 Task: Add an event  with title  Monthly Sales Review, date '2024/05/27' to 2024/05/29 & Select Event type as  Group. Add location for the event as  123 Alhambra, Granada, Spain and add a description: The Lunch Break Mindfulness Session will begin with a brief introduction to mindfulness and its benefits. Participants will learn about the practice of being fully present in the moment, cultivating awareness, and reducing stress. The facilitator will create a safe and supportive environment, ensuring that participants feel comfortable throughout the session.Create an event link  http-monthlysalesreviewcom & Select the event color as  Orange. , logged in from the account softage.1@softage.netand send the event invitation to softage.2@softage.net and softage.3@softage.net
Action: Mouse moved to (668, 96)
Screenshot: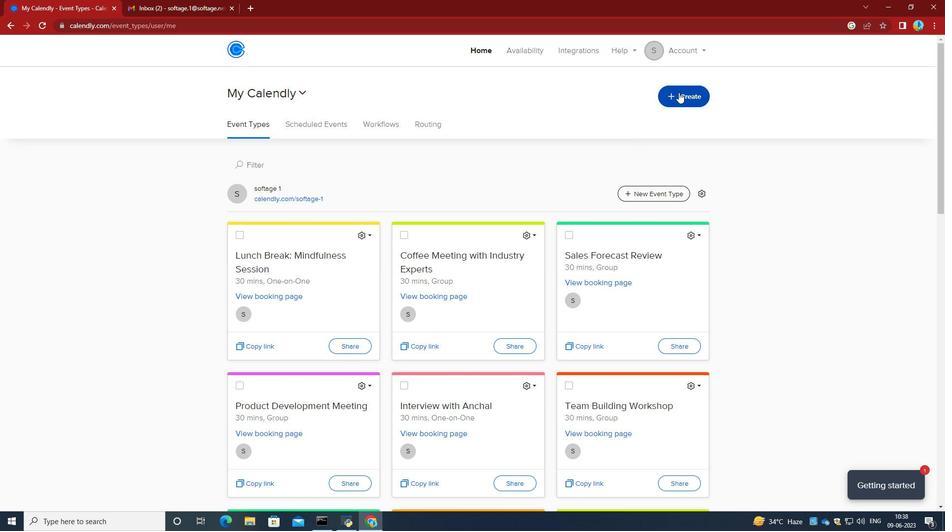 
Action: Mouse pressed left at (668, 96)
Screenshot: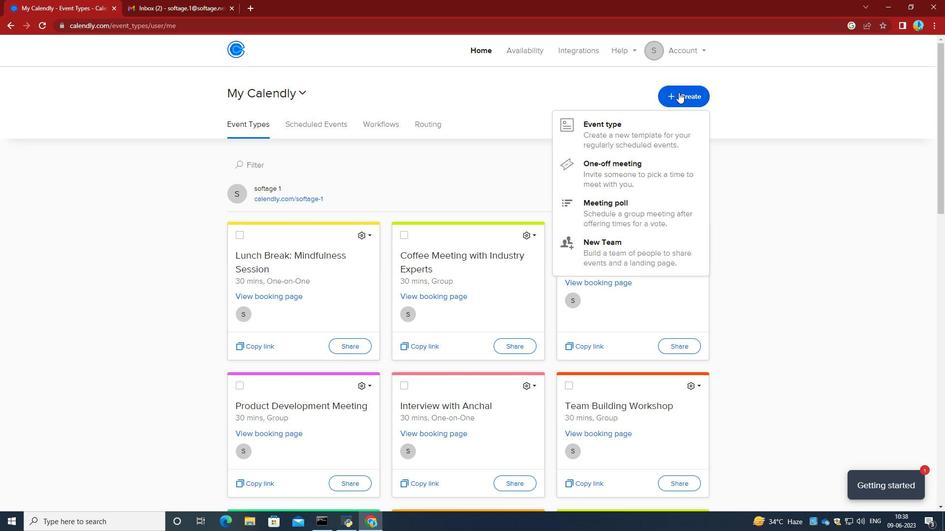 
Action: Mouse moved to (628, 141)
Screenshot: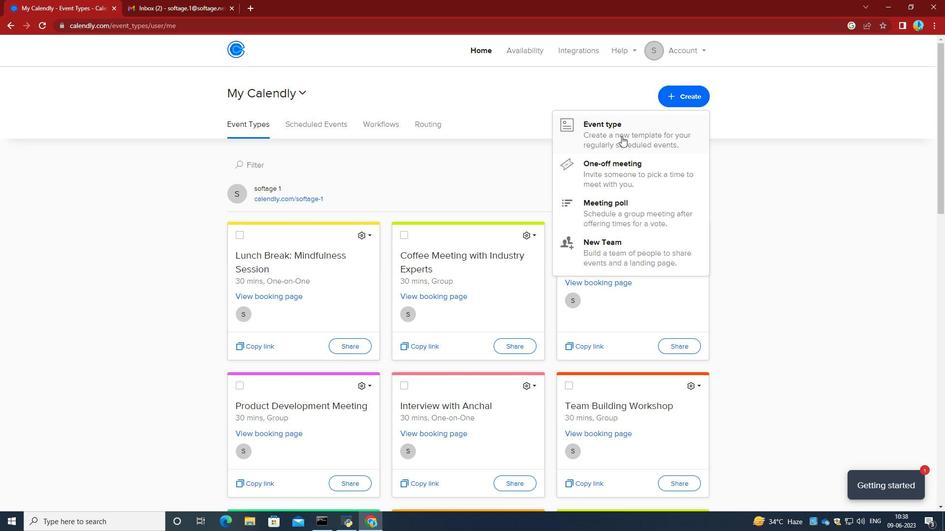 
Action: Mouse pressed left at (628, 141)
Screenshot: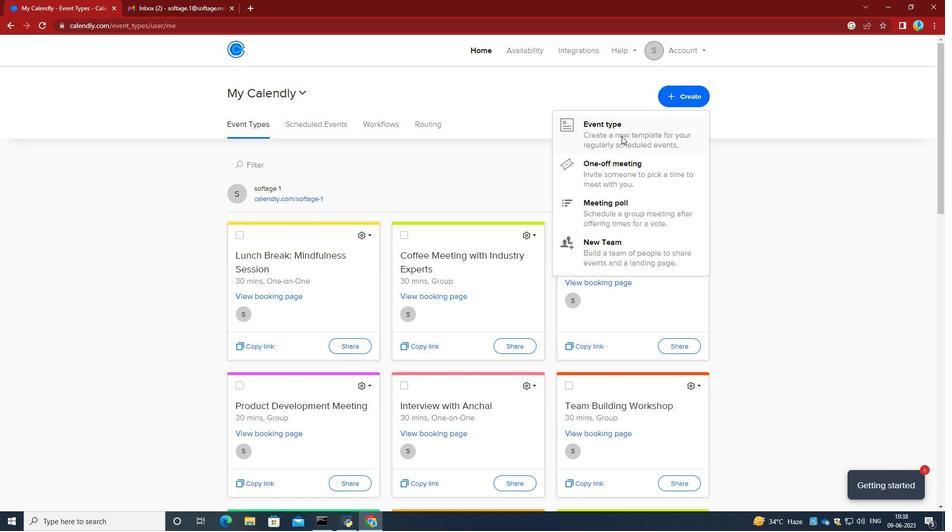 
Action: Mouse moved to (477, 235)
Screenshot: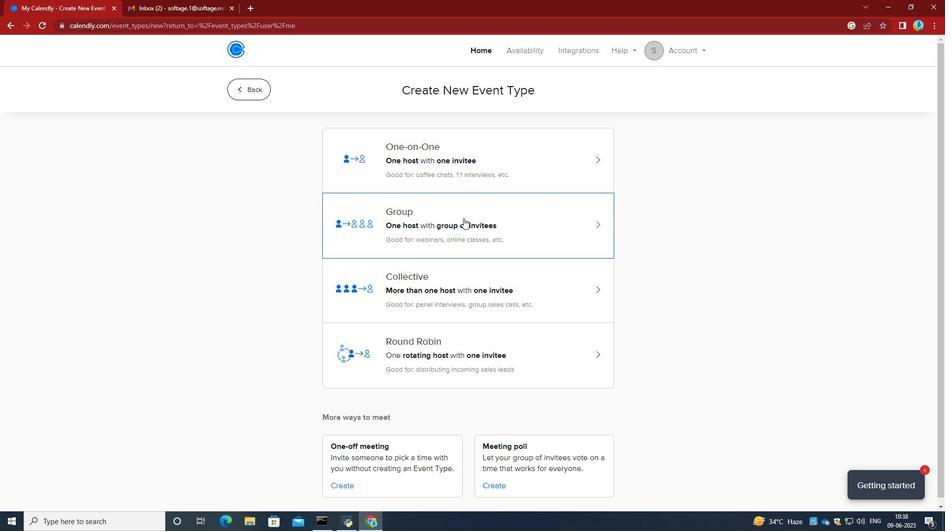 
Action: Mouse pressed left at (477, 235)
Screenshot: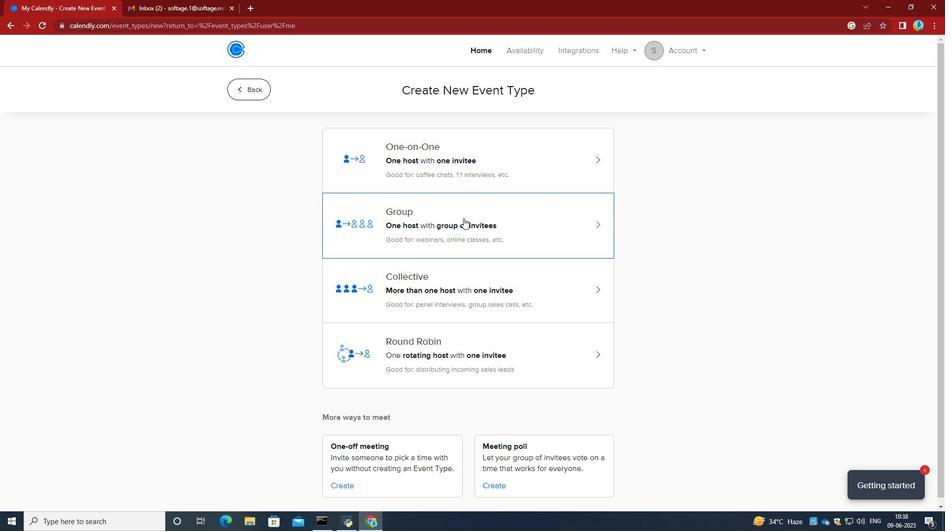 
Action: Mouse moved to (365, 233)
Screenshot: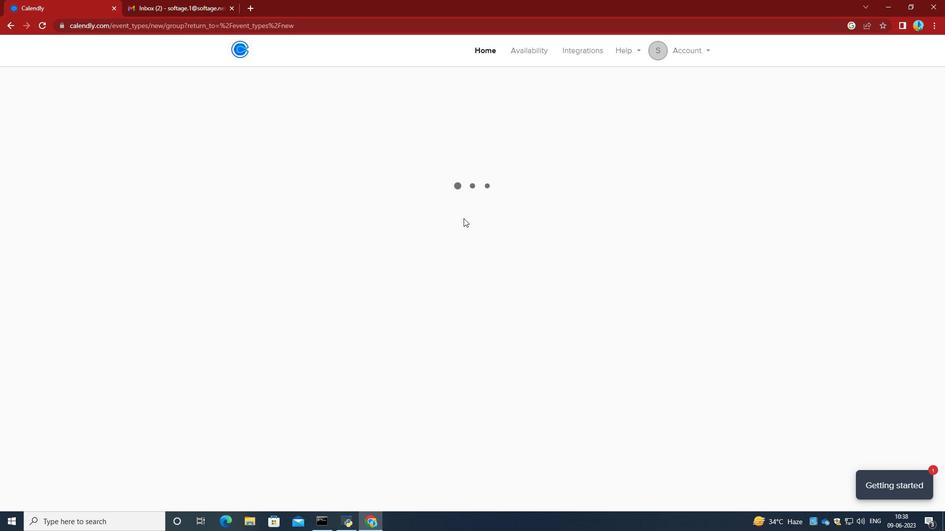 
Action: Mouse pressed left at (365, 233)
Screenshot: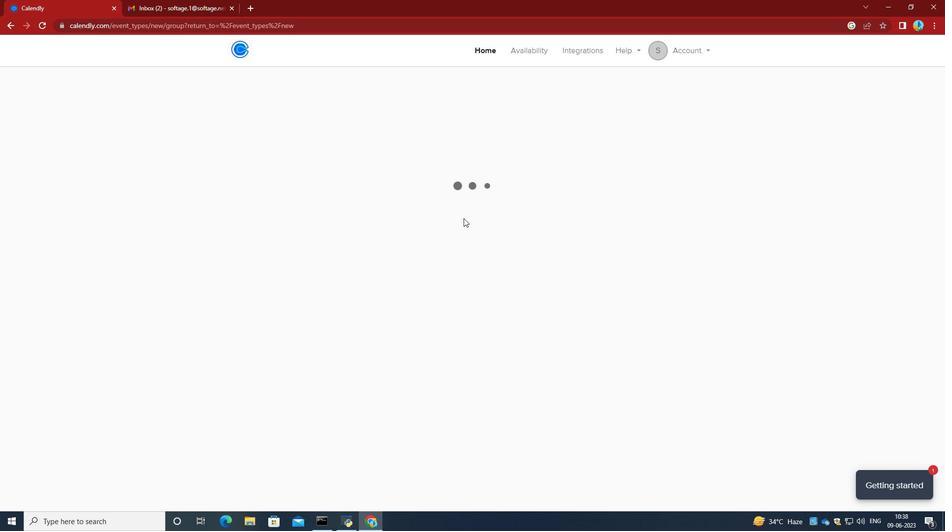 
Action: Key pressed <Key.caps_lock>M<Key.caps_lock>ontly<Key.space><Key.backspace><Key.backspace><Key.backspace>hly<Key.space><Key.caps_lock>S<Key.caps_lock>ales<Key.space><Key.caps_lock>R<Key.caps_lock>eview<Key.space>
Screenshot: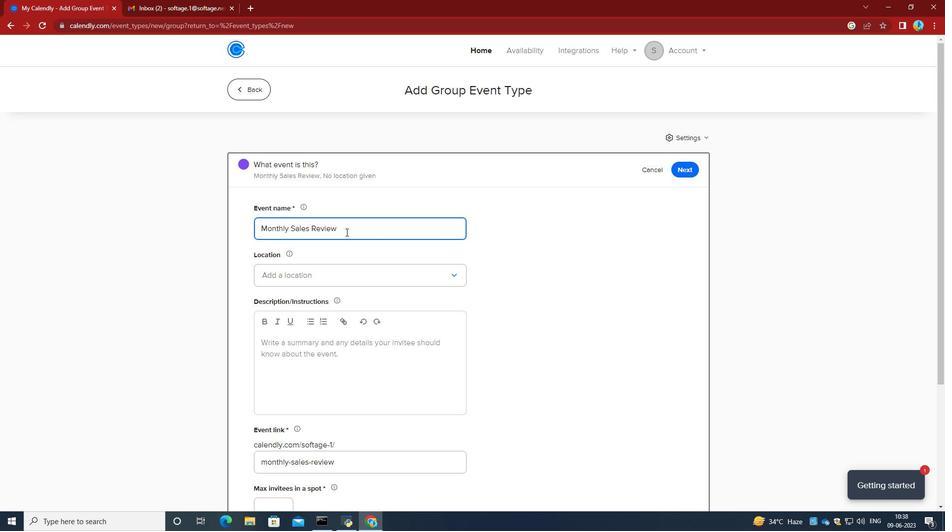 
Action: Mouse moved to (678, 92)
Screenshot: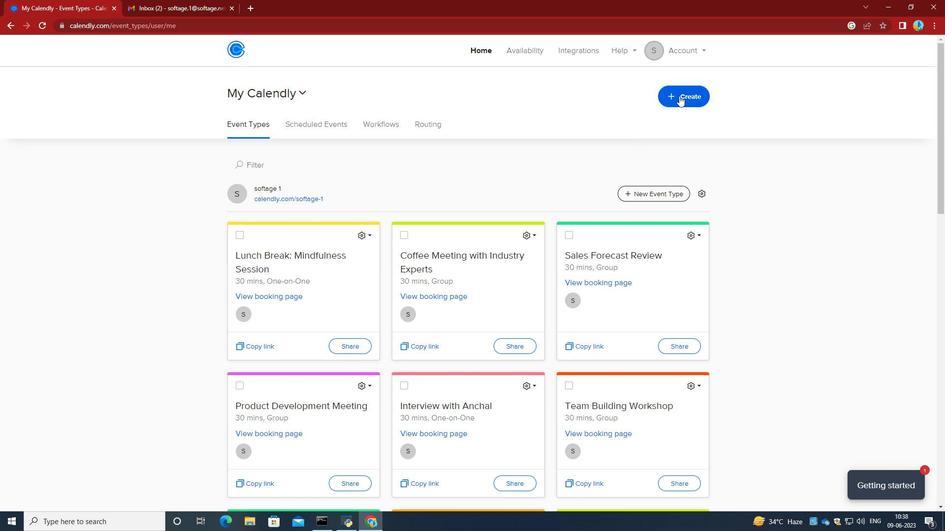 
Action: Mouse pressed left at (678, 92)
Screenshot: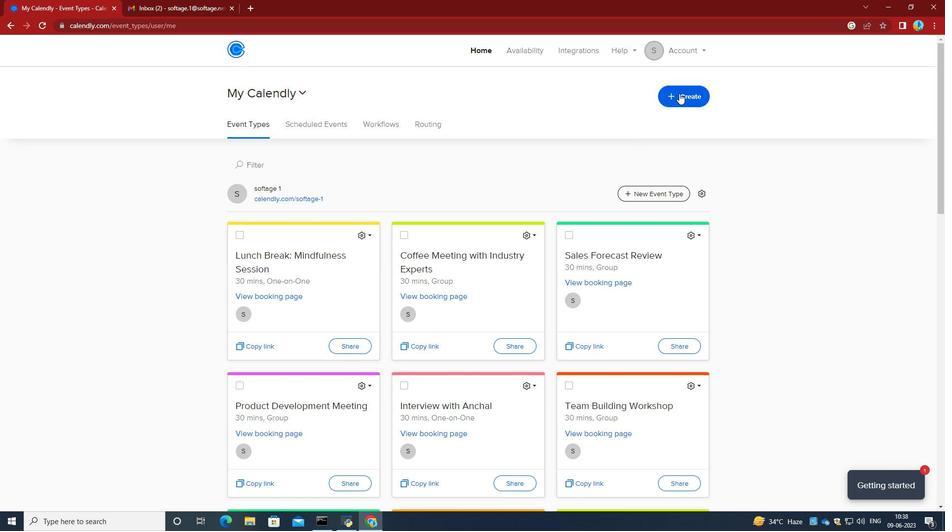 
Action: Mouse moved to (621, 136)
Screenshot: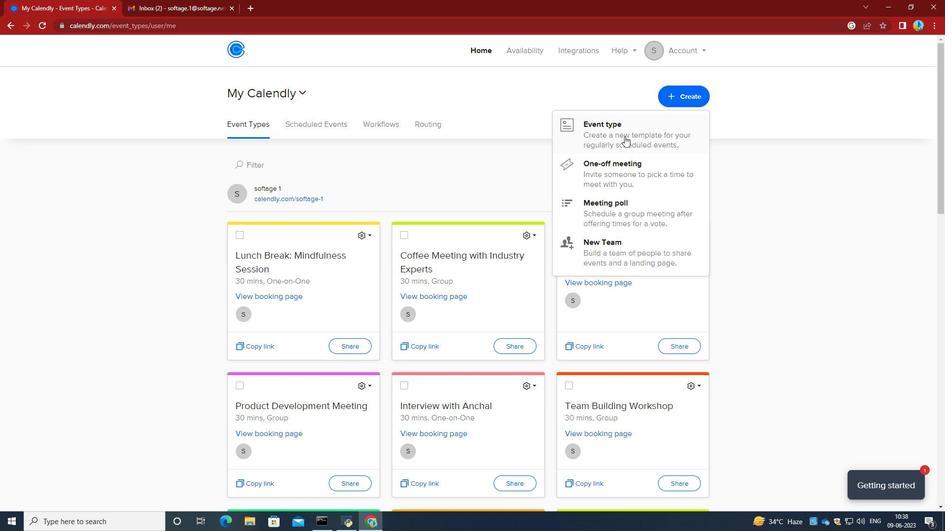 
Action: Mouse pressed left at (621, 136)
Screenshot: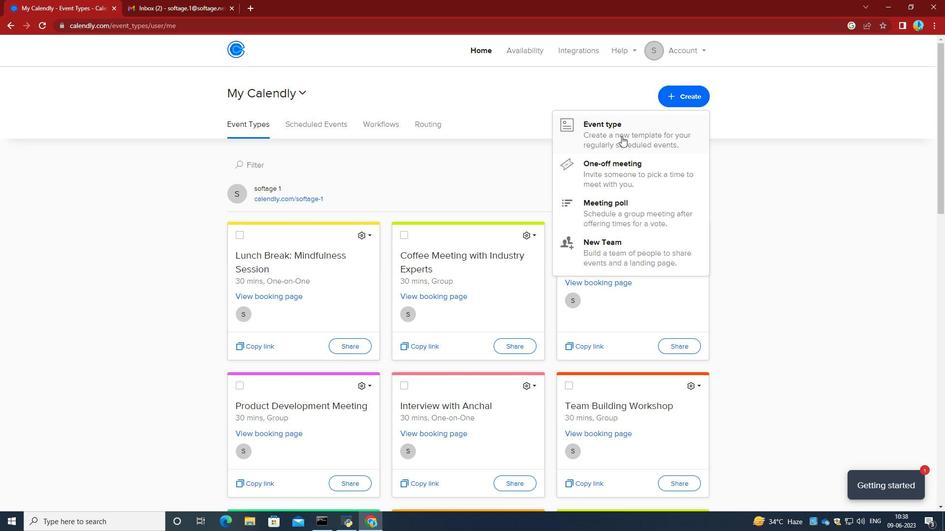 
Action: Mouse moved to (463, 218)
Screenshot: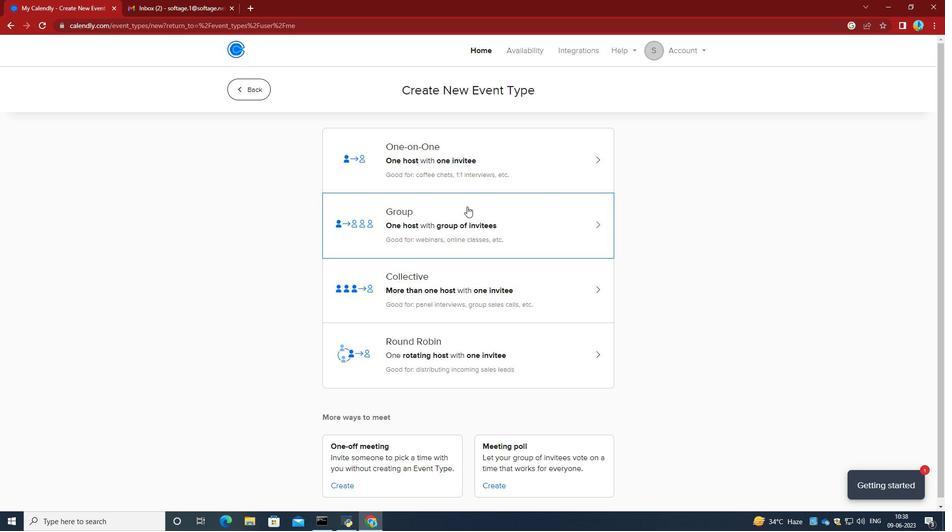 
Action: Mouse pressed left at (463, 218)
Screenshot: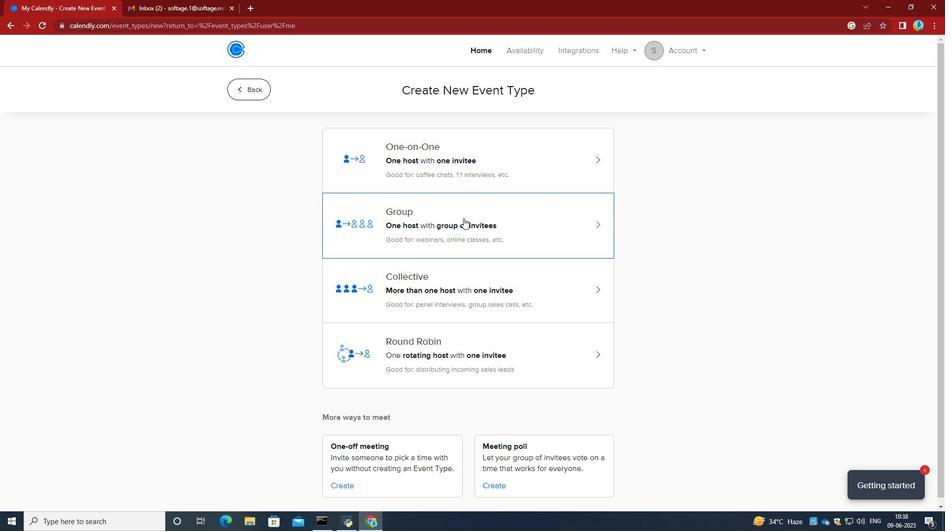 
Action: Mouse moved to (346, 232)
Screenshot: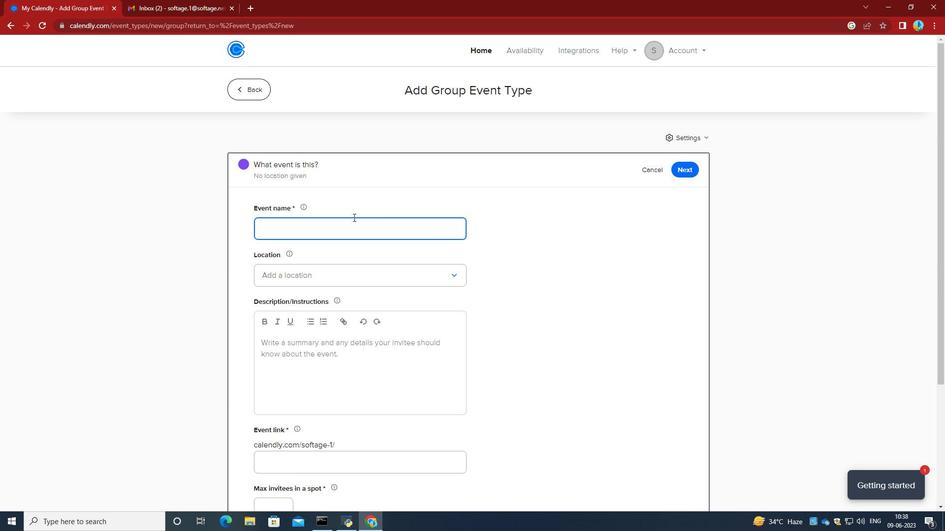 
Action: Mouse pressed left at (346, 232)
Screenshot: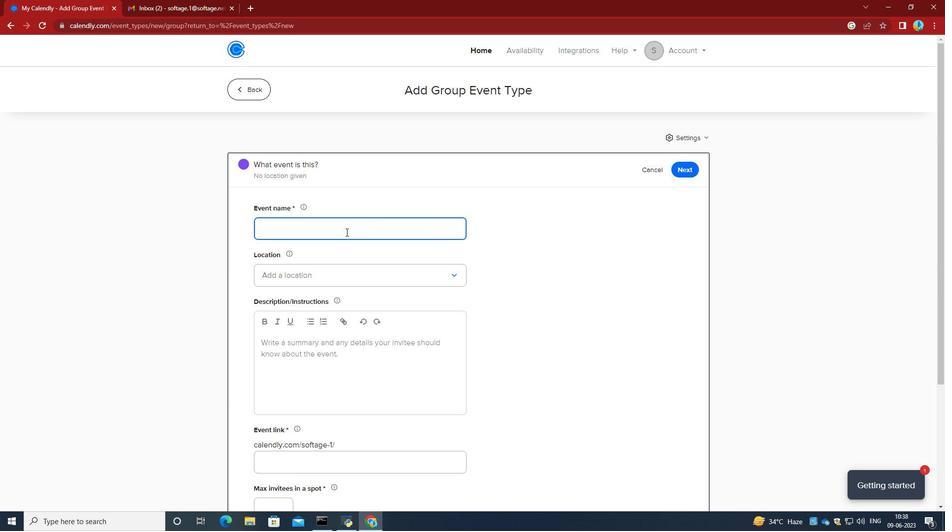 
Action: Key pressed <Key.caps_lock>M<Key.caps_lock>ontly<Key.backspace><Key.backspace>t<Key.backspace>hly<Key.space><Key.caps_lock>S<Key.caps_lock>ales<Key.space><Key.caps_lock>R<Key.caps_lock>eview<Key.space>
Screenshot: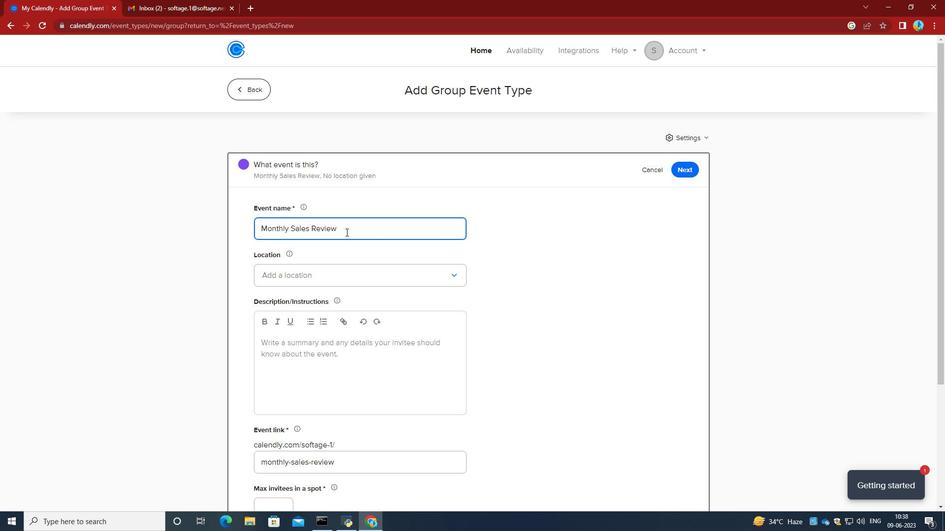 
Action: Mouse moved to (313, 277)
Screenshot: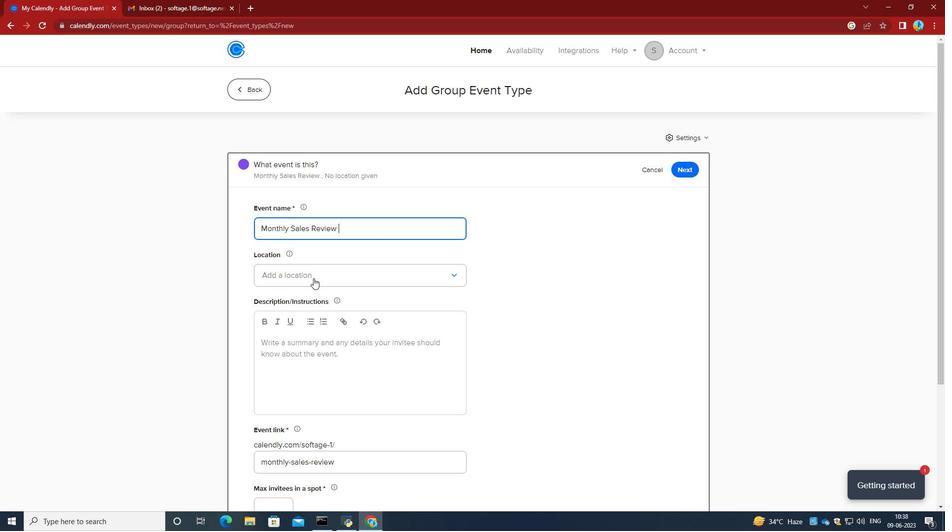 
Action: Mouse pressed left at (313, 277)
Screenshot: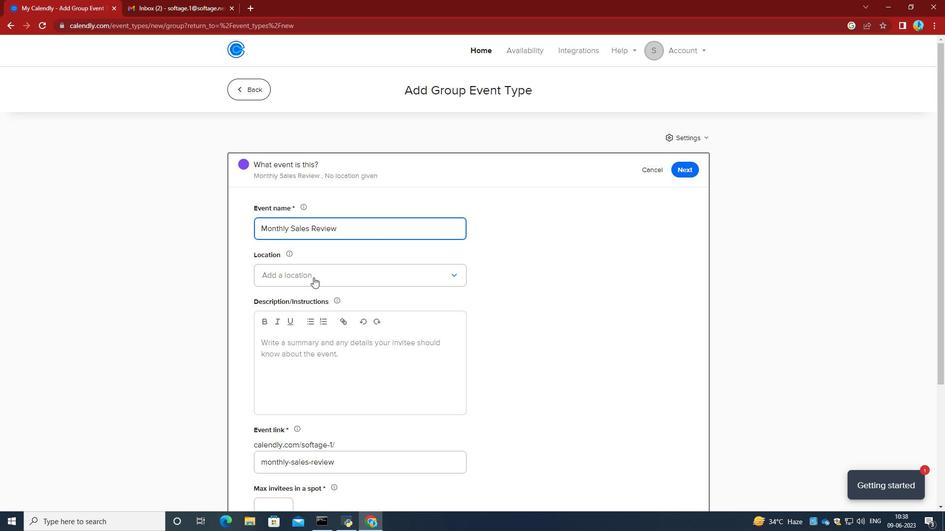 
Action: Mouse moved to (304, 306)
Screenshot: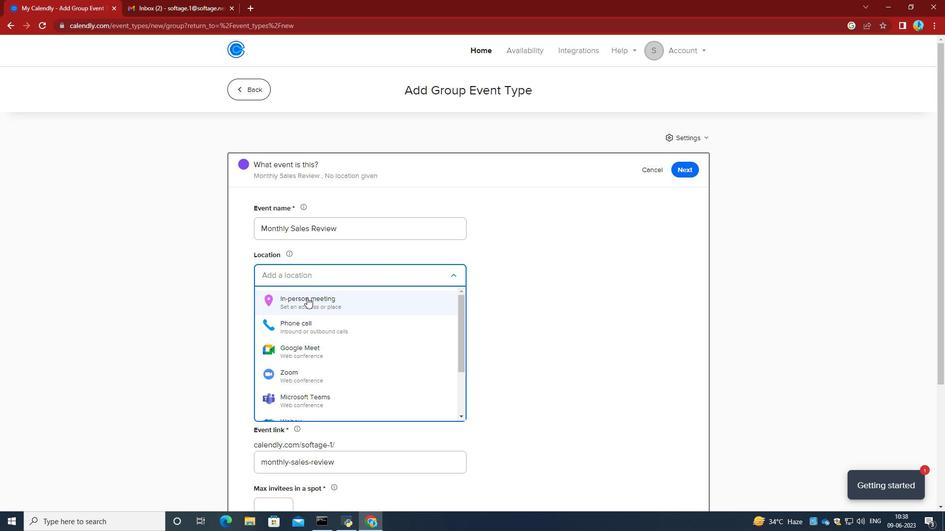 
Action: Mouse pressed left at (304, 306)
Screenshot: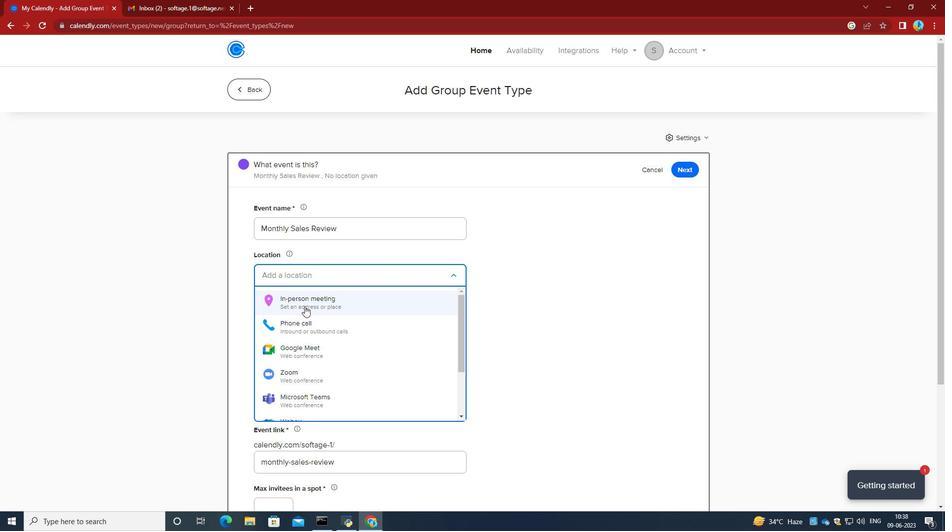 
Action: Mouse moved to (427, 161)
Screenshot: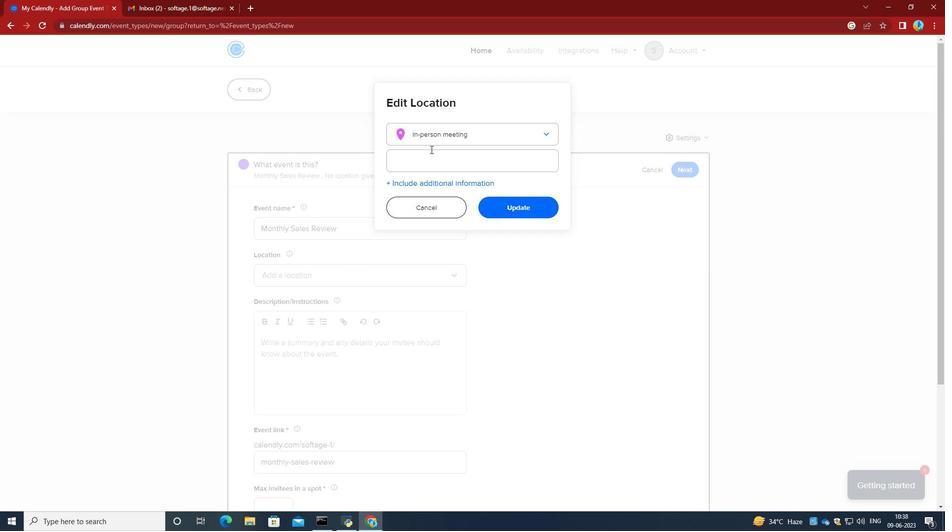 
Action: Mouse pressed left at (427, 161)
Screenshot: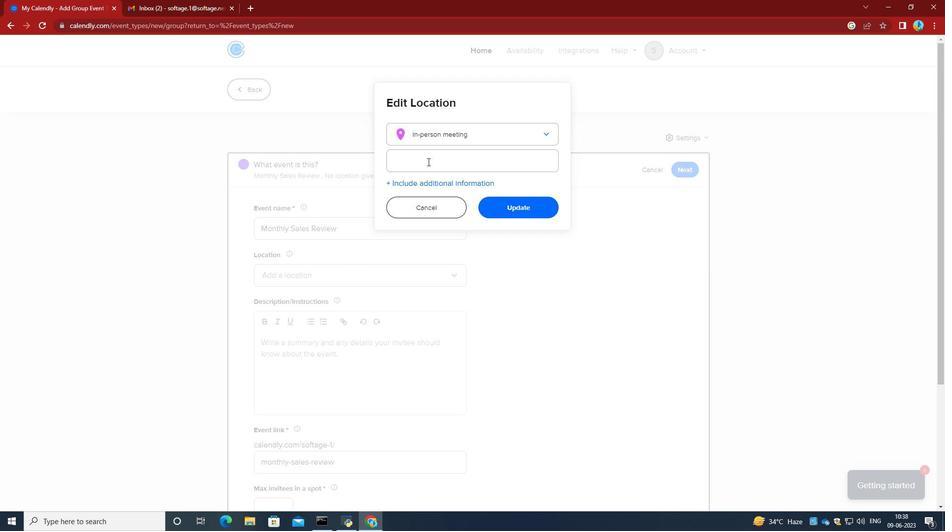 
Action: Key pressed 123<Key.space><Key.caps_lock>A<Key.caps_lock>lhambra,<Key.space><Key.caps_lock>G<Key.caps_lock>randa<Key.backspace><Key.backspace><Key.backspace>nada,<Key.space><Key.caps_lock>S<Key.caps_lock>pain<Key.space>
Screenshot: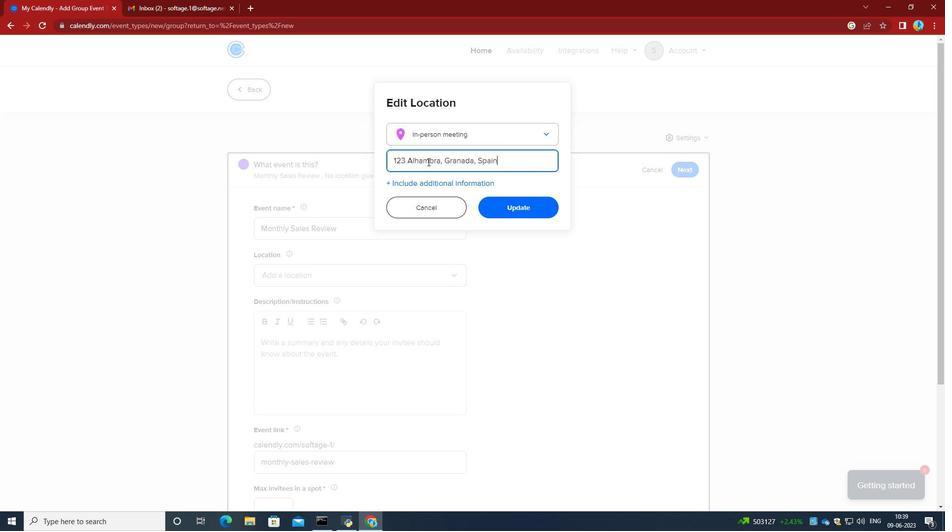 
Action: Mouse moved to (513, 204)
Screenshot: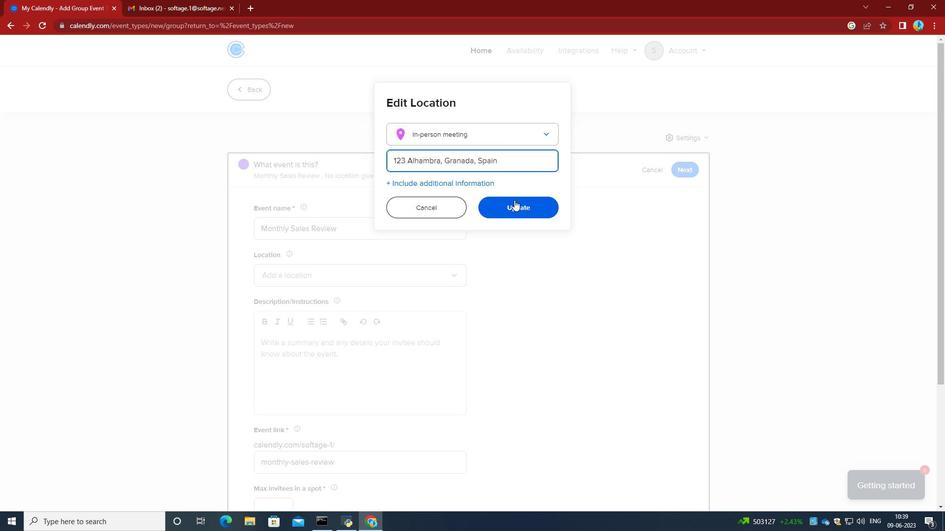 
Action: Mouse pressed left at (513, 204)
Screenshot: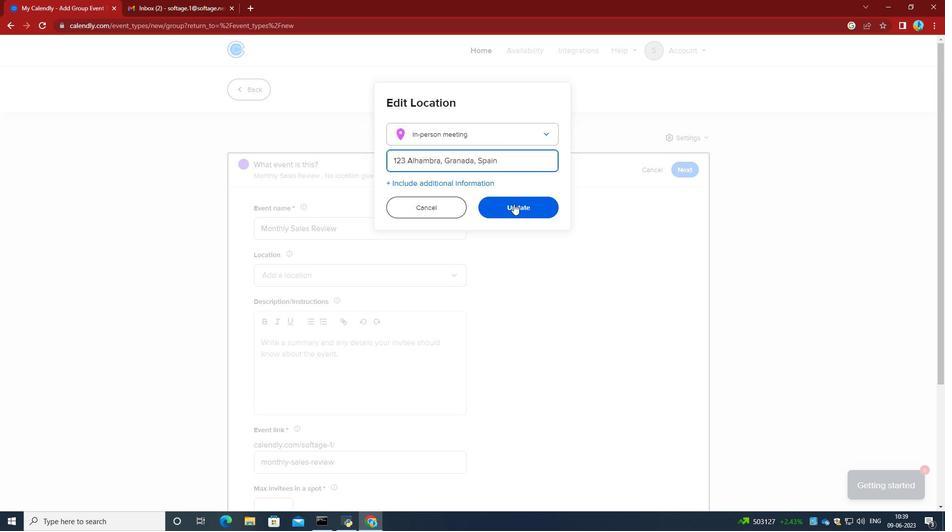 
Action: Mouse moved to (290, 366)
Screenshot: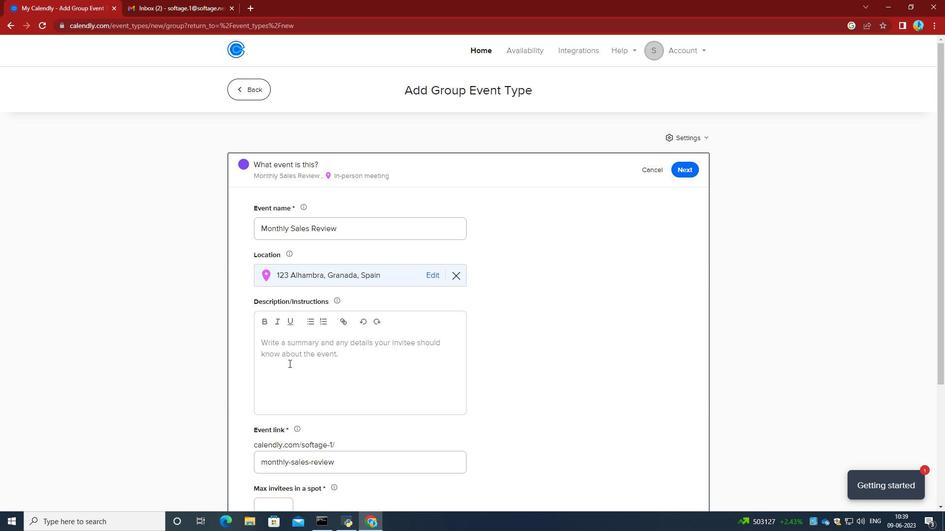 
Action: Mouse pressed left at (290, 366)
Screenshot: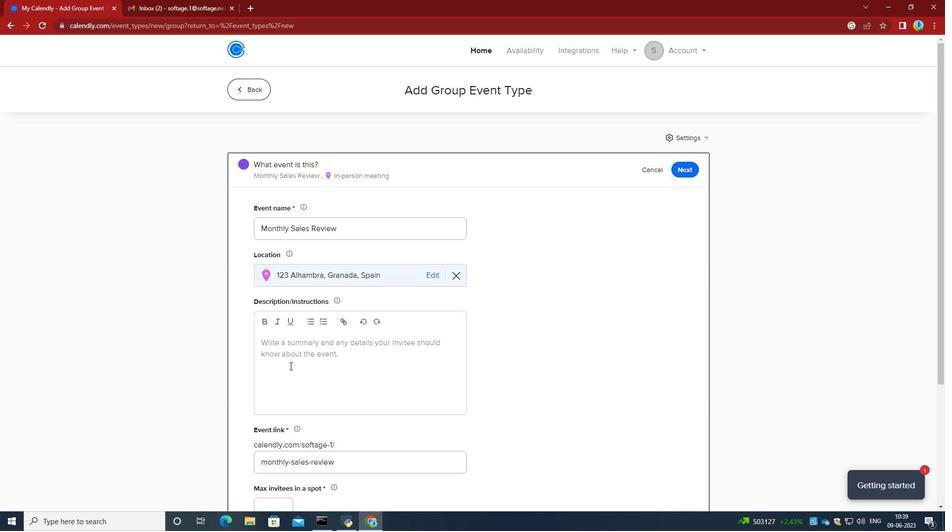 
Action: Key pressed <Key.caps_lock>T<Key.caps_lock>he<Key.space><Key.caps_lock>L<Key.caps_lock>unch<Key.space>b<Key.caps_lock>RE<Key.backspace><Key.backspace><Key.backspace>B<Key.caps_lock>reak<Key.space>m<Key.caps_lock>I<Key.backspace><Key.backspace>M<Key.caps_lock>id<Key.backspace>ndfulness<Key.space>s<Key.backspace><Key.caps_lock>S<Key.caps_lock>ession<Key.space>will<Key.space>begin<Key.space>with<Key.space>a<Key.space>bried<Key.backspace>f<Key.space>introduction<Key.space>to<Key.space>mindfulness<Key.space>and<Key.space>its<Key.space>benefits.<Key.space><Key.caps_lock>P<Key.caps_lock>articipants<Key.space>will<Key.space>learn<Key.space>about<Key.space>the<Key.space>practice<Key.space>of<Key.space>being<Key.space>fully<Key.space>present<Key.space>in<Key.space>them<Key.backspace><Key.space>moments,<Key.space>cultivationg<Key.backspace><Key.backspace><Key.backspace>ng<Key.space>awarness,<Key.space>and<Key.space>rd<Key.backspace>edu<Key.backspace><Key.backspace><Key.backspace><Key.backspace><Key.backspace><Key.backspace><Key.backspace><Key.backspace><Key.backspace><Key.backspace><Key.backspace><Key.backspace><Key.backspace><Key.backspace><Key.backspace>reness,<Key.space>and<Key.space>reducing<Key.space>stress.<Key.space><Key.caps_lock>T<Key.caps_lock>he<Key.space>facilitator<Key.space>will<Key.space>create<Key.space>a<Key.space>safe<Key.space>and<Key.space>supportive<Key.space>environment,<Key.space>ensuring<Key.space>that<Key.space>participants<Key.space>feel<Key.space>comfortable<Key.space>throughout<Key.space>the<Key.space>session.
Screenshot: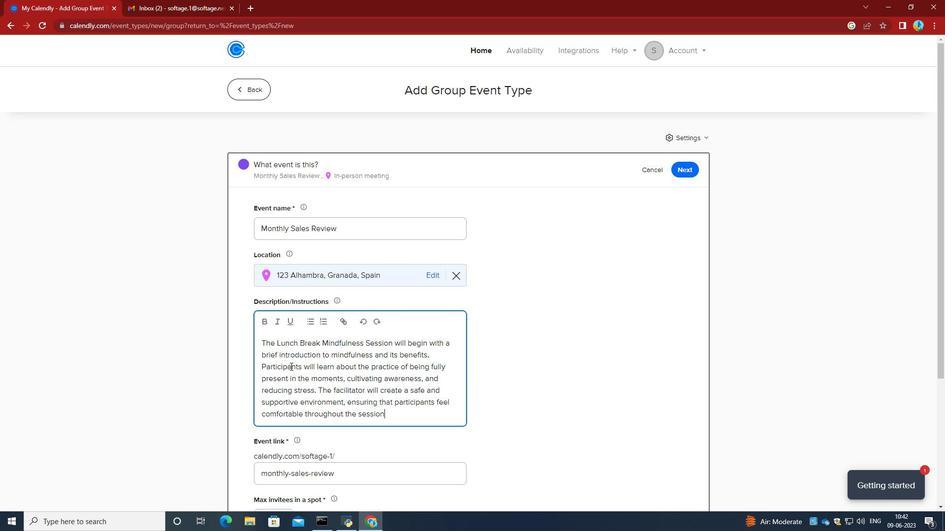 
Action: Mouse moved to (374, 473)
Screenshot: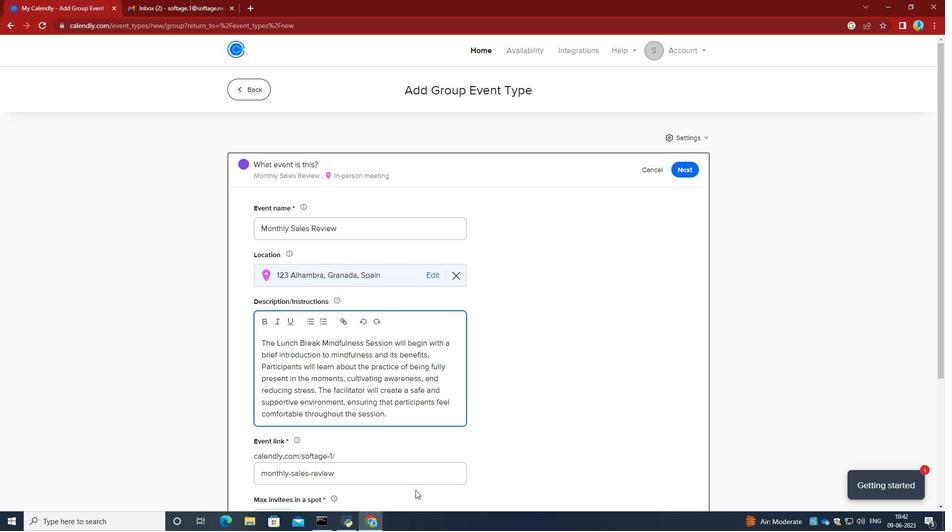 
Action: Mouse pressed left at (374, 473)
Screenshot: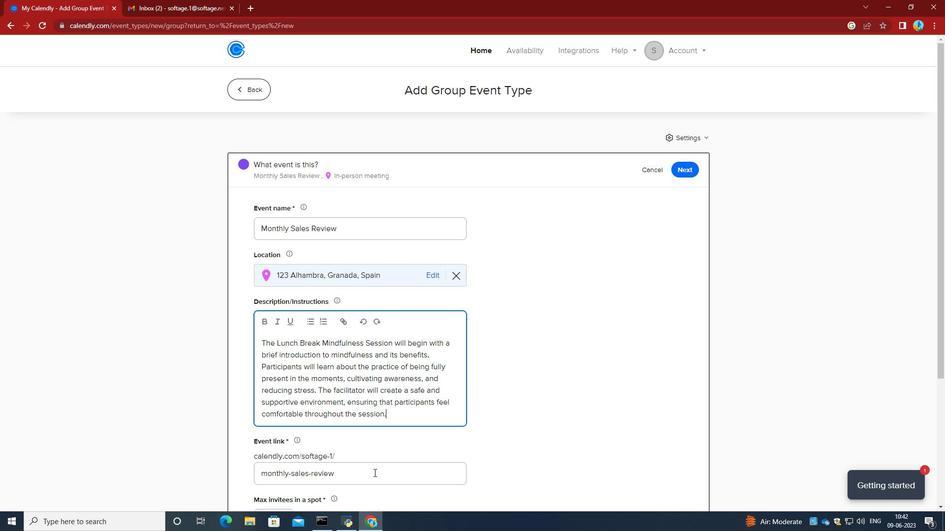 
Action: Mouse moved to (237, 479)
Screenshot: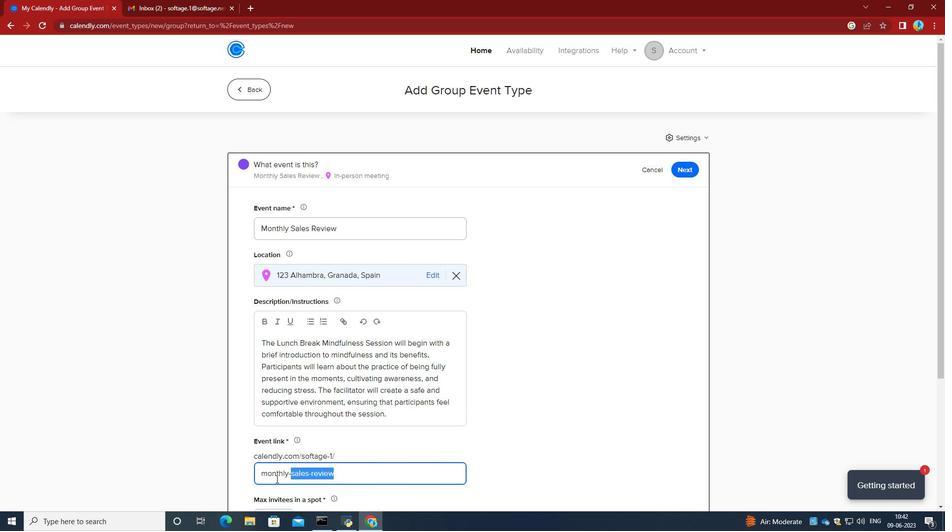 
Action: Key pressed <Key.backspace>http-montly<Key.backspace><Key.backspace>hlysalesreviewcom
Screenshot: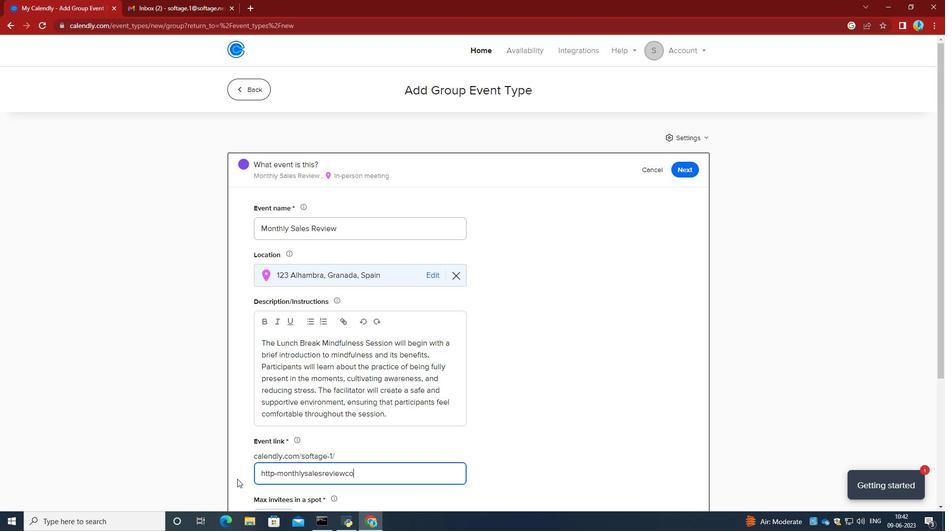 
Action: Mouse moved to (353, 482)
Screenshot: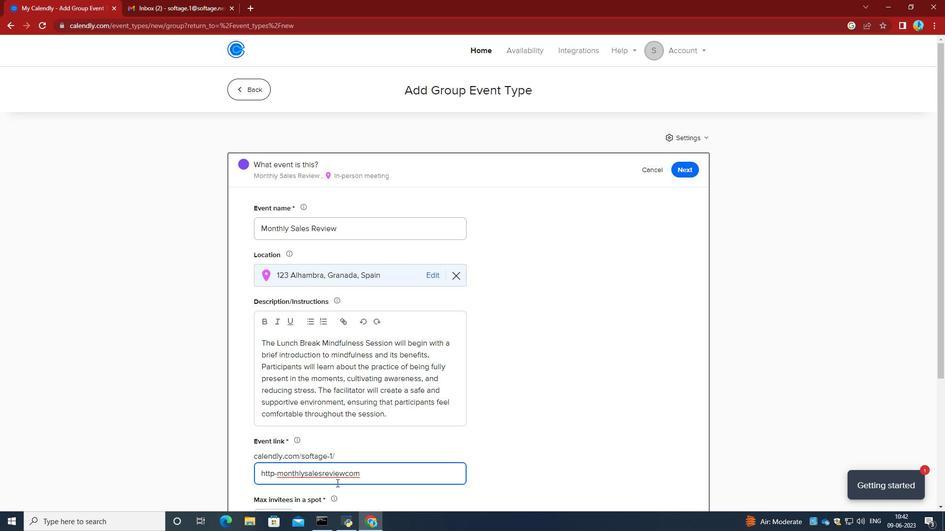 
Action: Mouse scrolled (353, 482) with delta (0, 0)
Screenshot: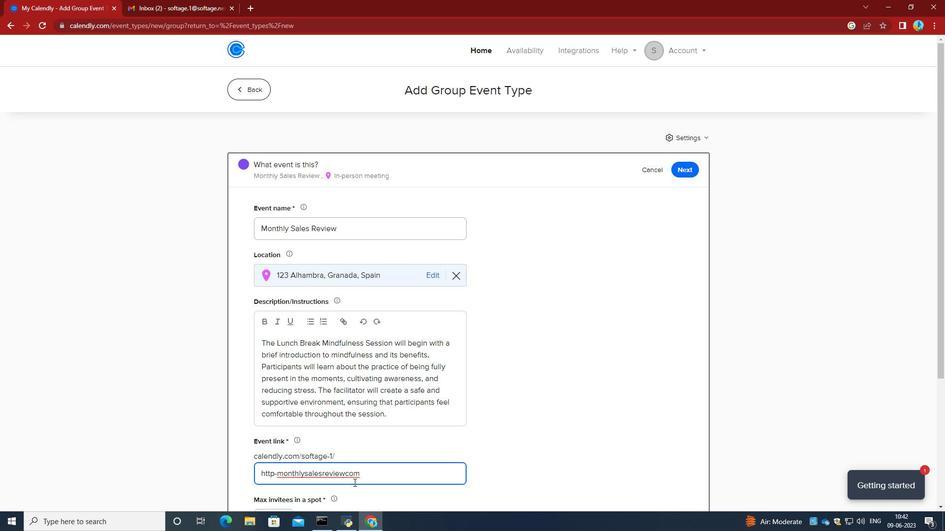 
Action: Mouse moved to (358, 479)
Screenshot: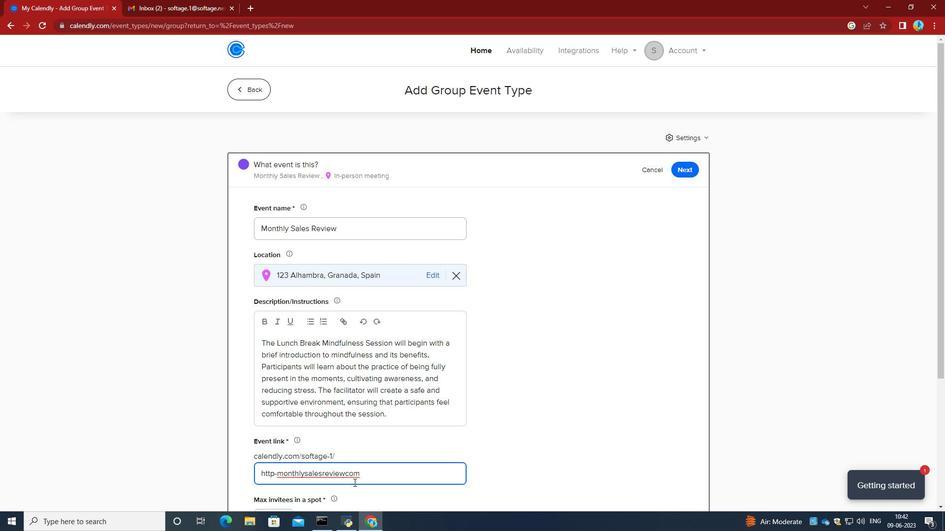 
Action: Mouse scrolled (358, 479) with delta (0, 0)
Screenshot: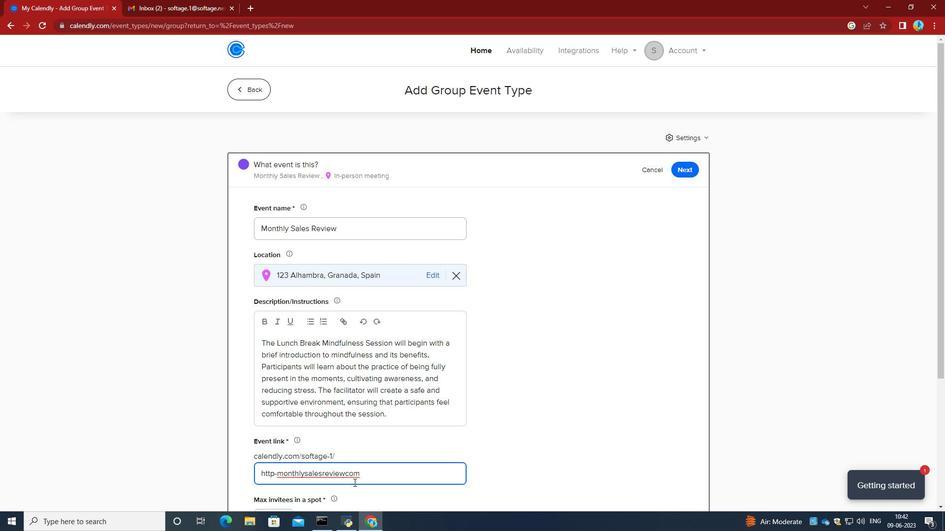 
Action: Mouse scrolled (358, 479) with delta (0, 0)
Screenshot: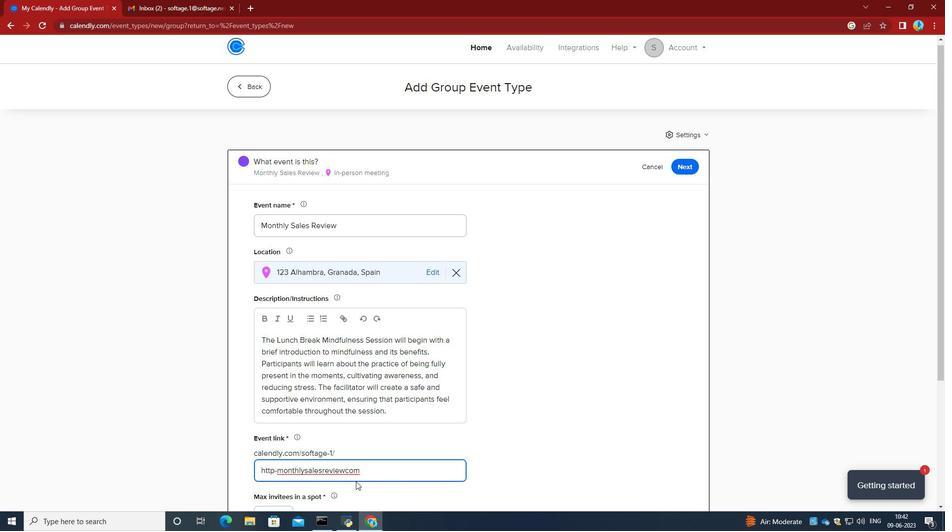 
Action: Mouse moved to (274, 377)
Screenshot: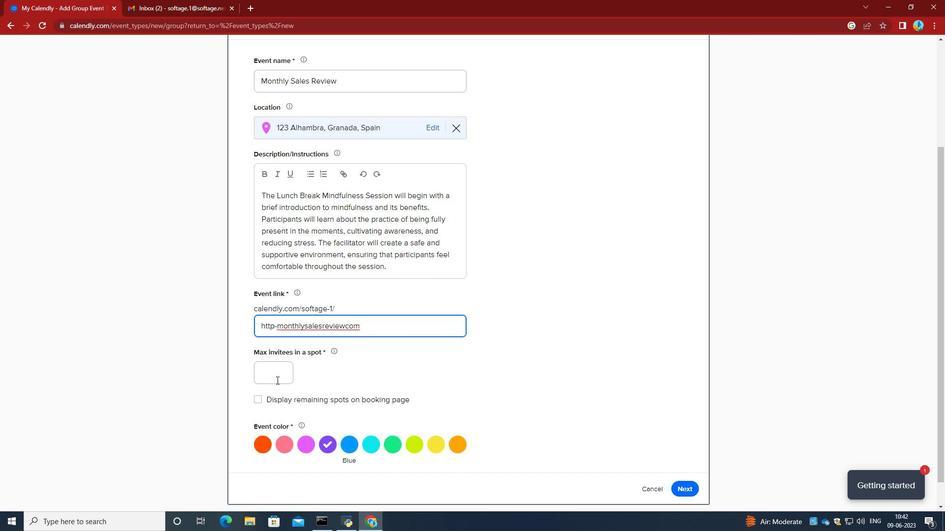 
Action: Mouse pressed left at (274, 377)
Screenshot: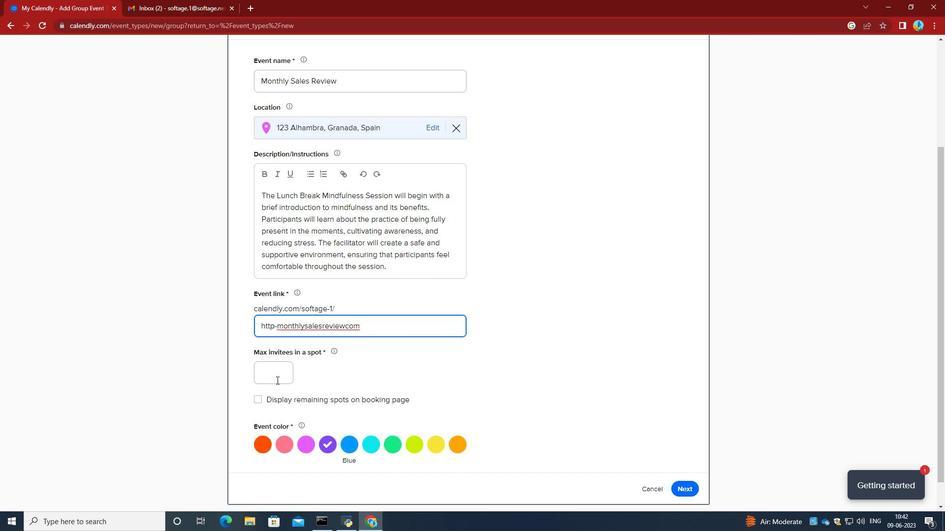 
Action: Key pressed 2
Screenshot: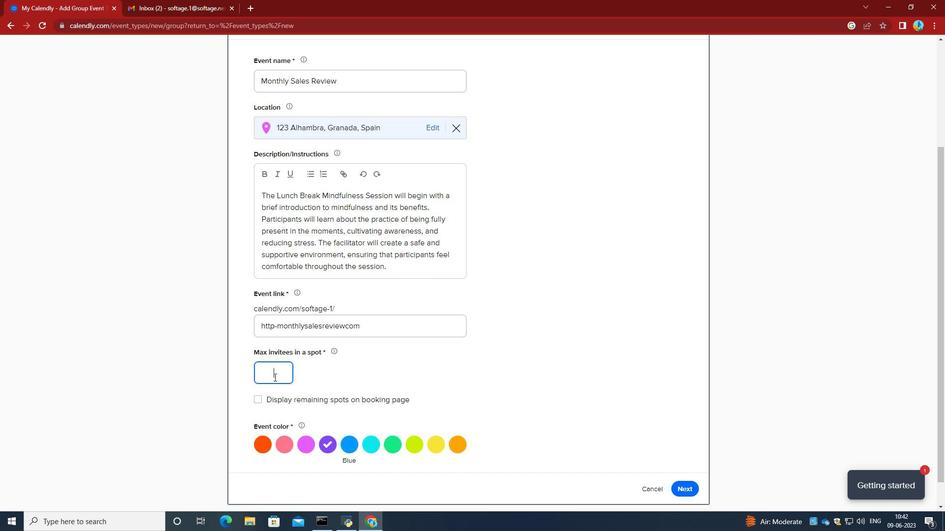 
Action: Mouse moved to (333, 330)
Screenshot: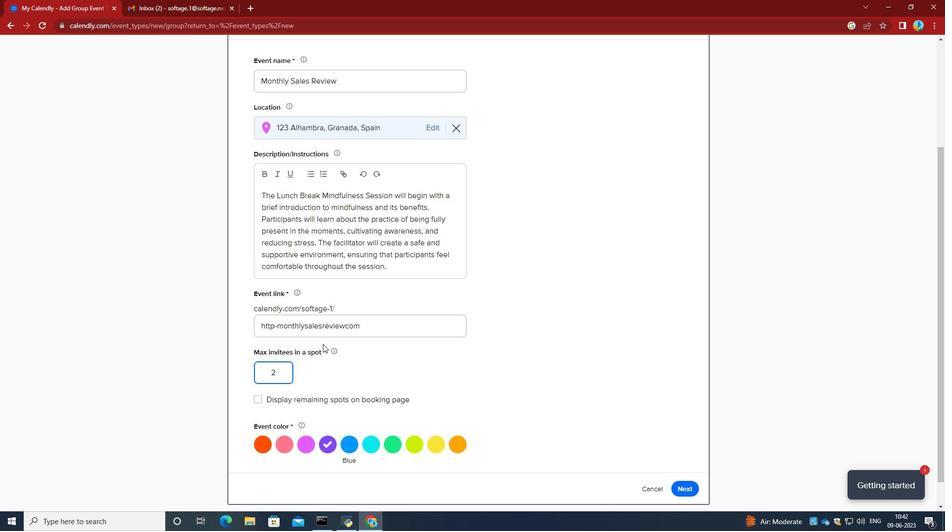 
Action: Mouse scrolled (333, 330) with delta (0, 0)
Screenshot: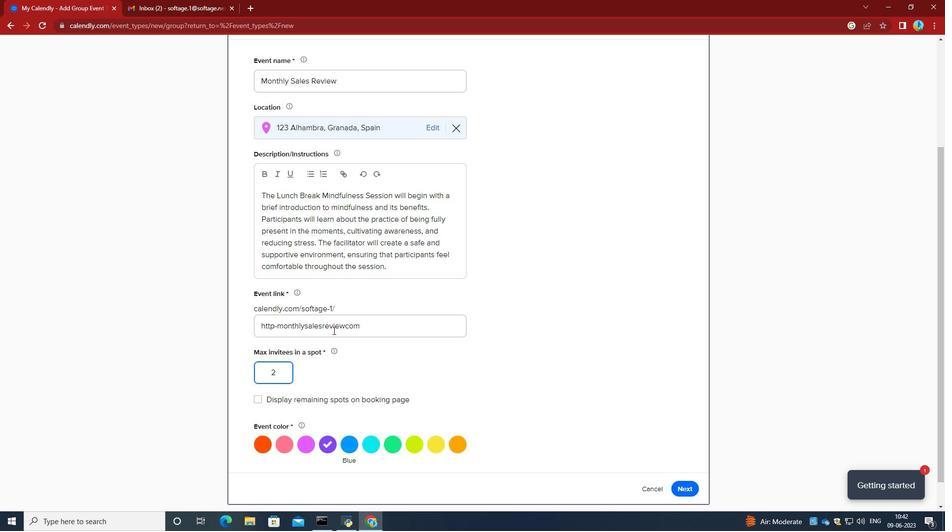
Action: Mouse moved to (454, 416)
Screenshot: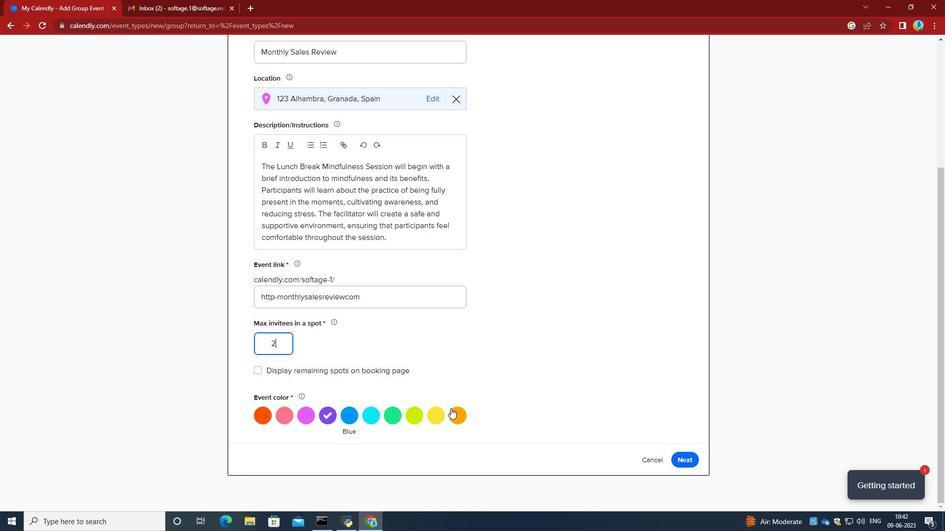 
Action: Mouse pressed left at (454, 416)
Screenshot: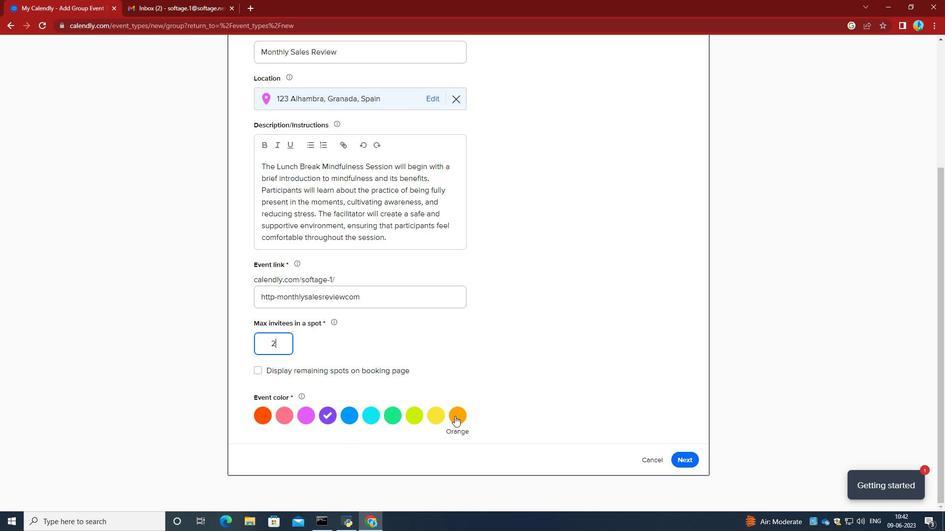
Action: Mouse moved to (683, 459)
Screenshot: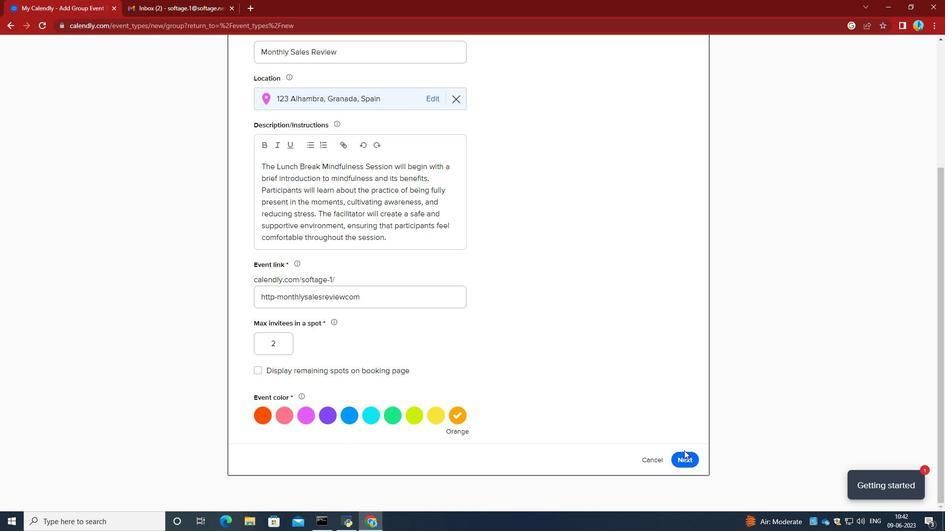 
Action: Mouse pressed left at (683, 459)
Screenshot: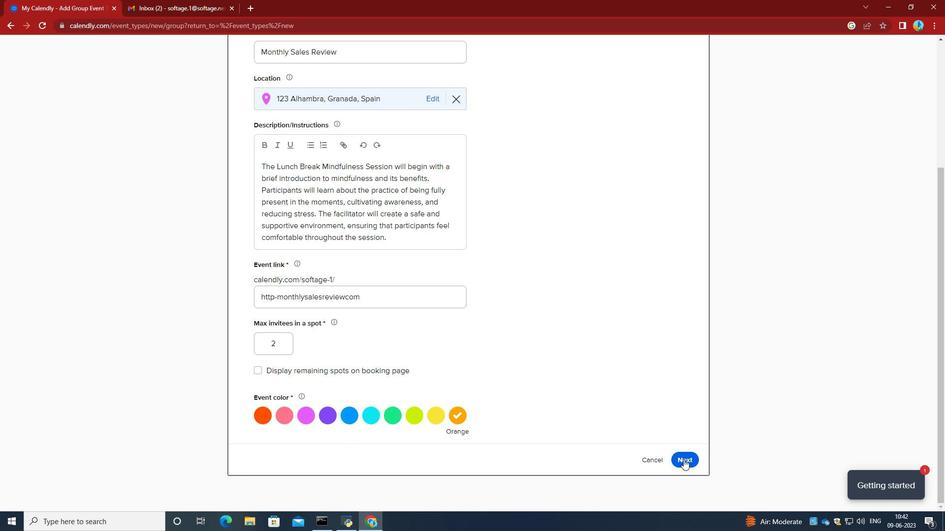 
Action: Mouse moved to (487, 336)
Screenshot: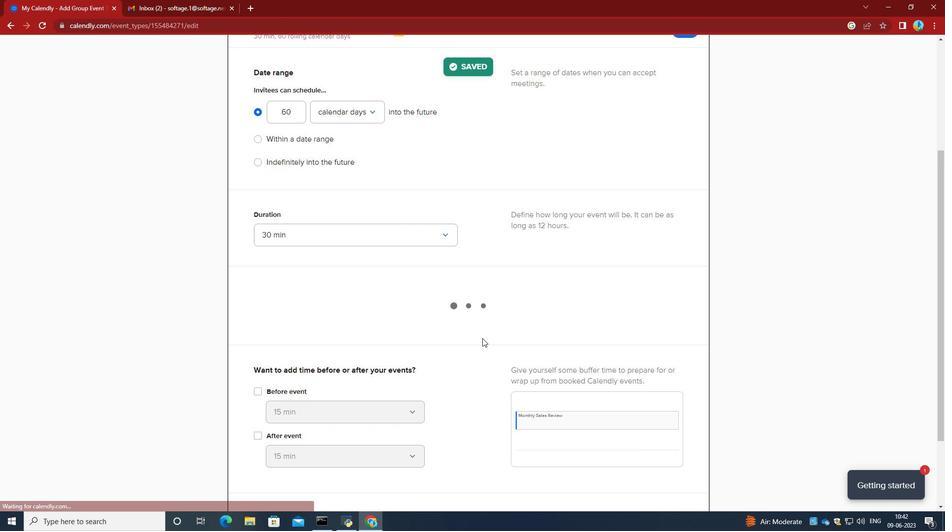 
Action: Mouse scrolled (487, 336) with delta (0, 0)
Screenshot: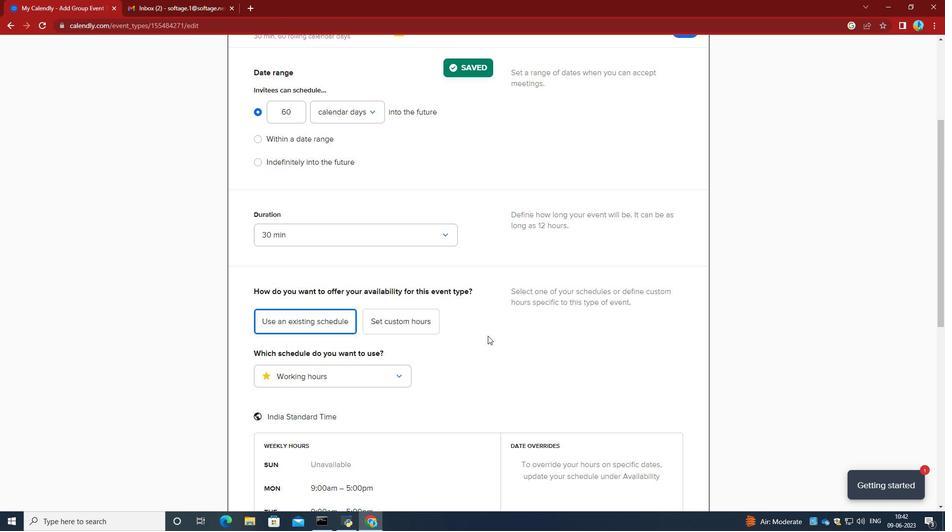 
Action: Mouse moved to (488, 335)
Screenshot: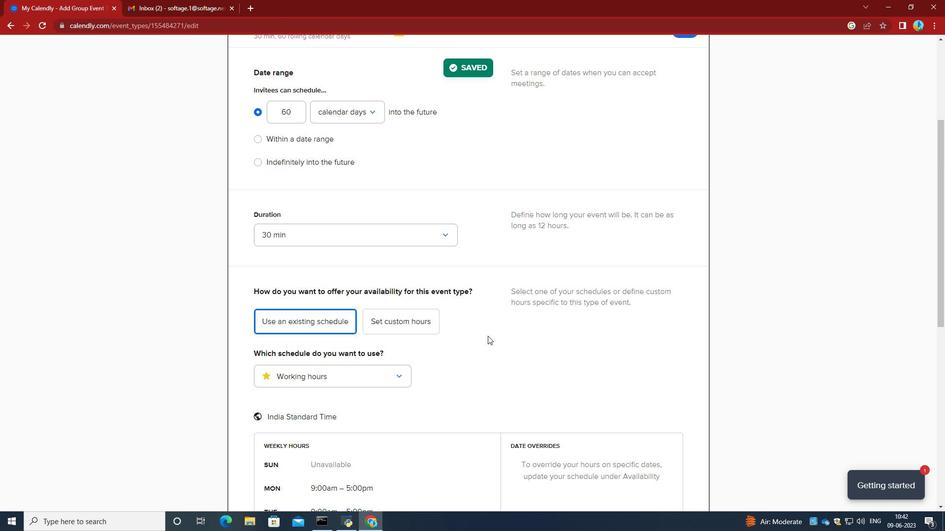 
Action: Mouse scrolled (488, 336) with delta (0, 0)
Screenshot: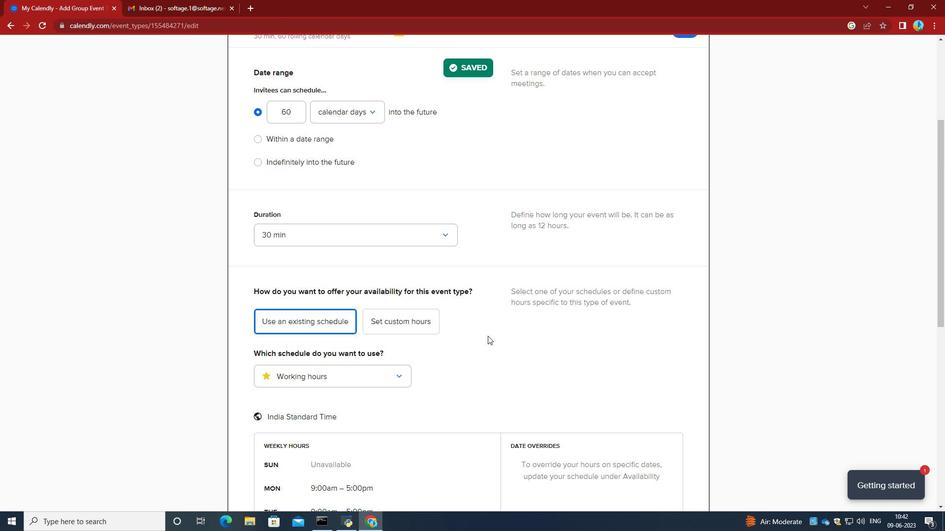 
Action: Mouse moved to (488, 334)
Screenshot: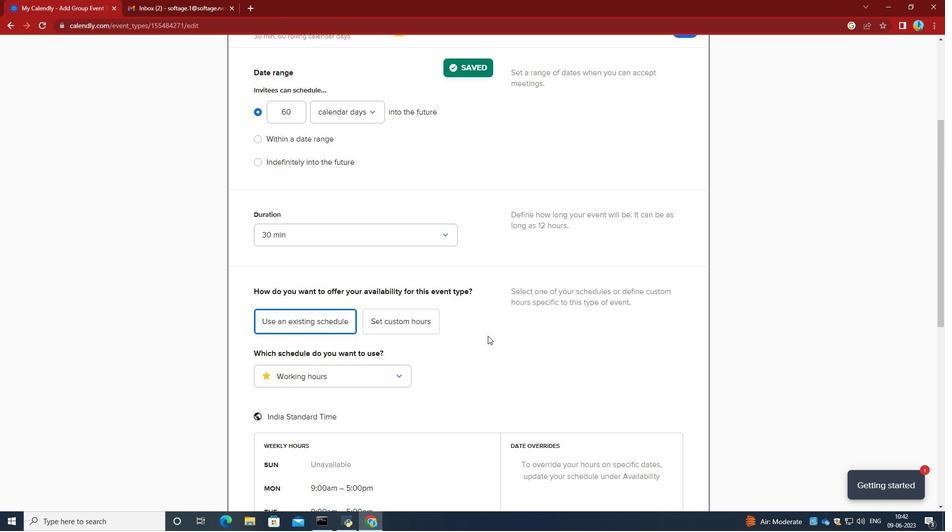 
Action: Mouse scrolled (488, 335) with delta (0, 0)
Screenshot: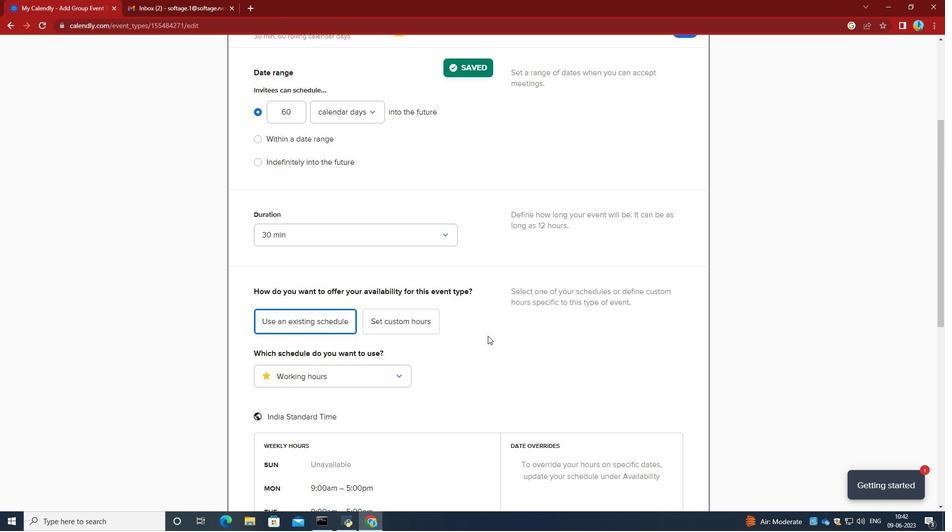 
Action: Mouse moved to (311, 290)
Screenshot: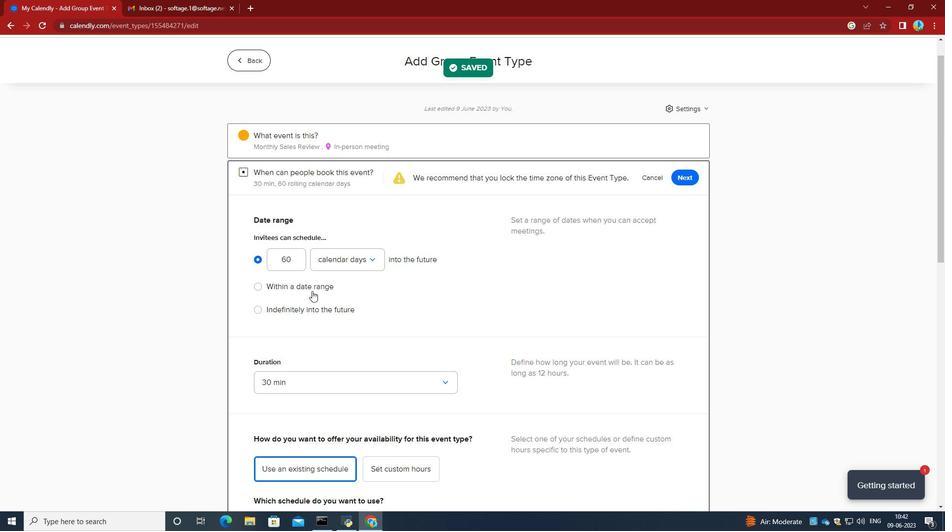 
Action: Mouse pressed left at (311, 290)
Screenshot: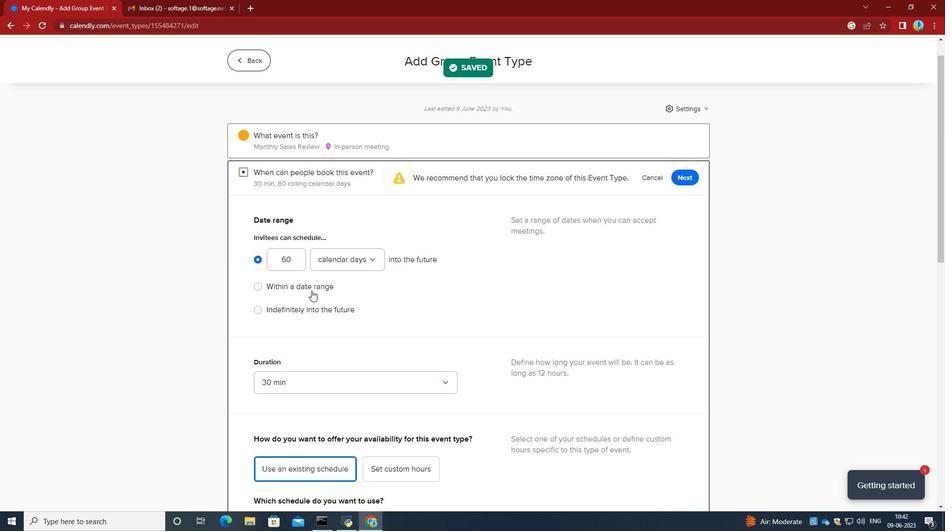
Action: Mouse moved to (355, 292)
Screenshot: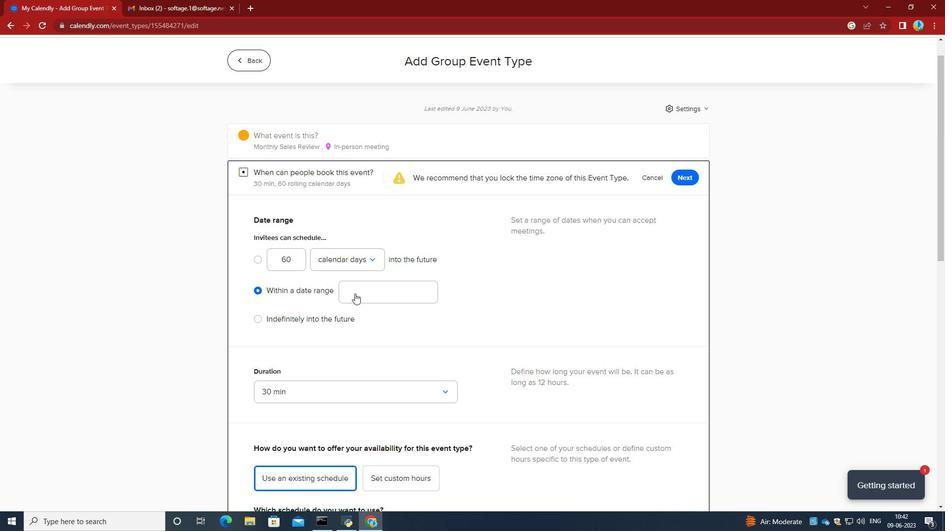 
Action: Mouse pressed left at (355, 292)
Screenshot: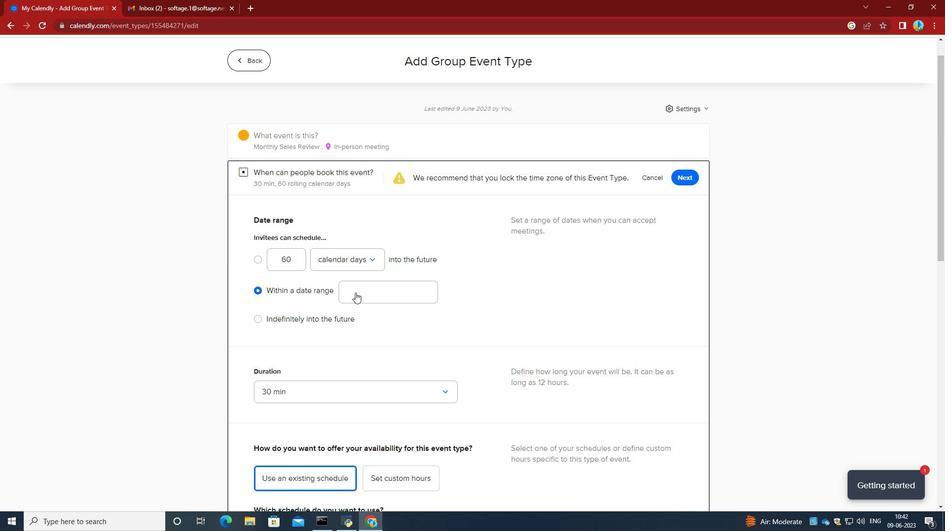 
Action: Mouse moved to (415, 320)
Screenshot: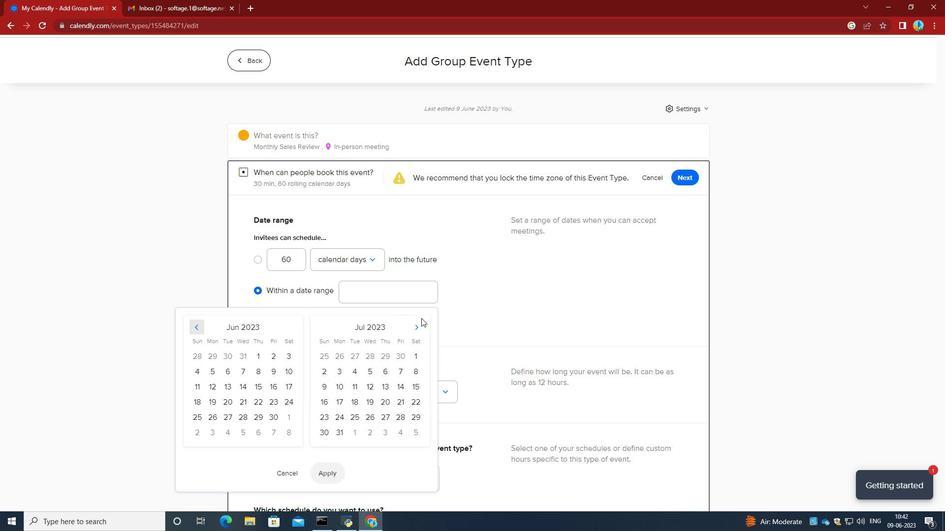 
Action: Mouse pressed left at (415, 320)
Screenshot: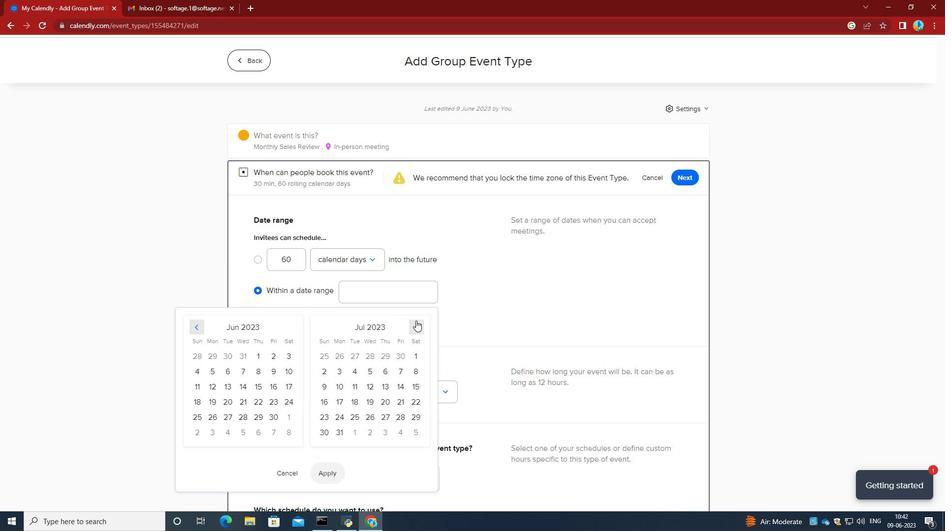 
Action: Mouse pressed left at (415, 320)
Screenshot: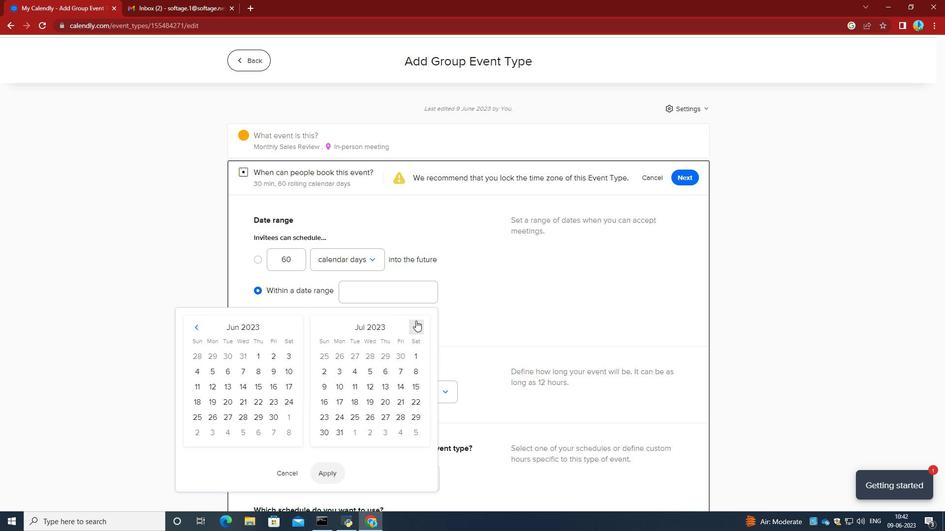 
Action: Mouse pressed left at (415, 320)
Screenshot: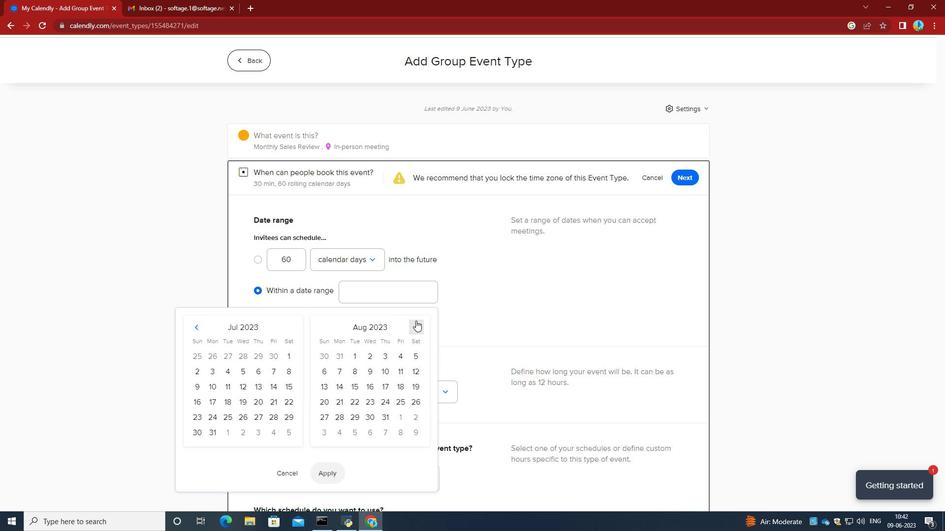 
Action: Mouse pressed left at (415, 320)
Screenshot: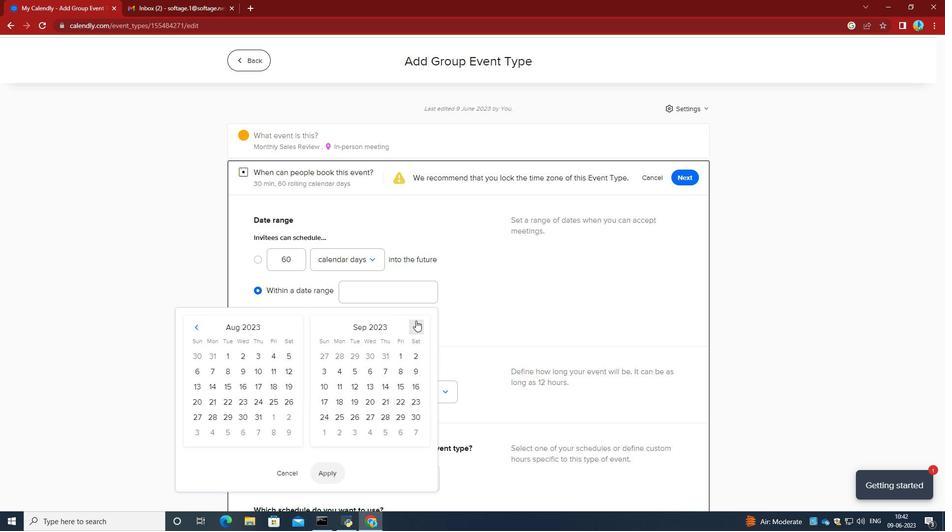 
Action: Mouse pressed left at (415, 320)
Screenshot: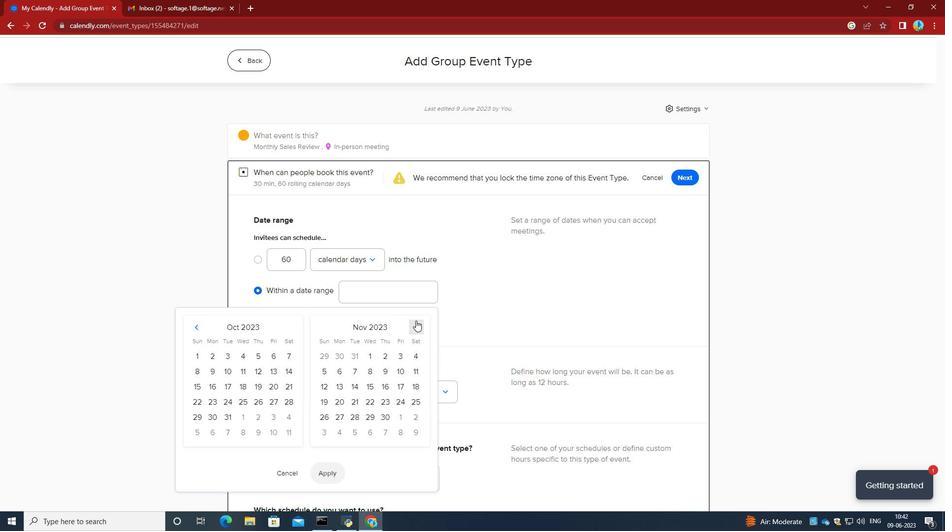 
Action: Mouse pressed left at (415, 320)
Screenshot: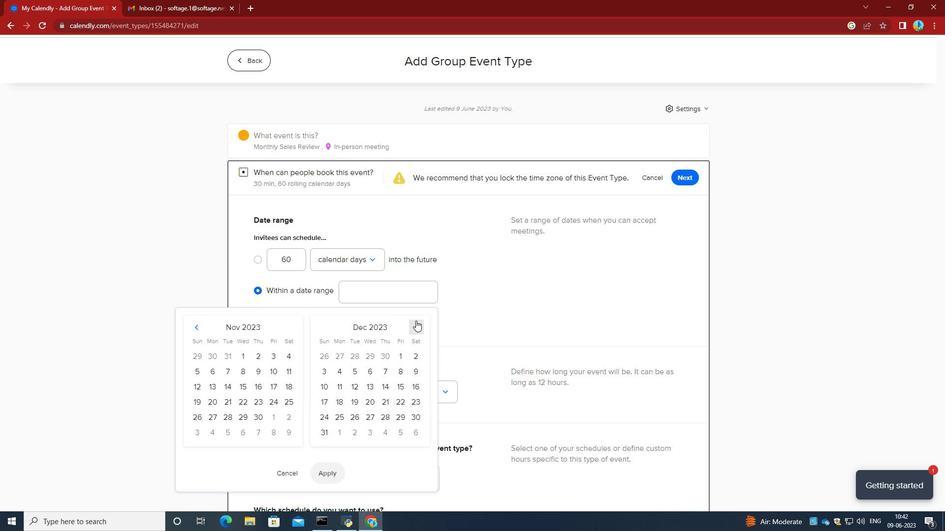 
Action: Mouse pressed left at (415, 320)
Screenshot: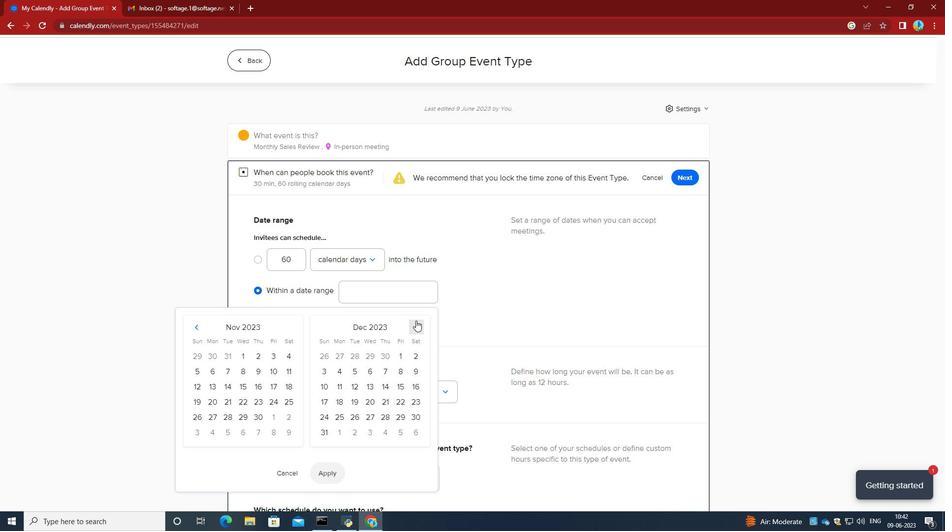 
Action: Mouse pressed left at (415, 320)
Screenshot: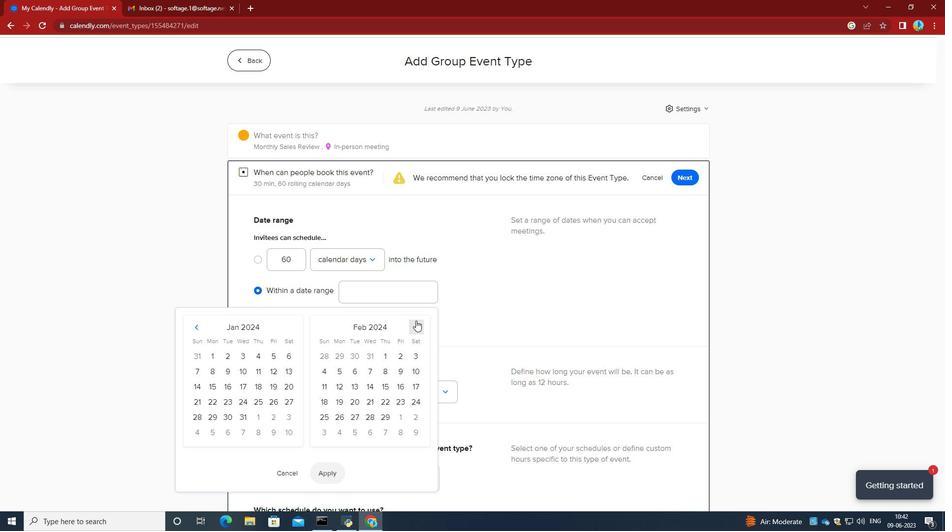 
Action: Mouse pressed left at (415, 320)
Screenshot: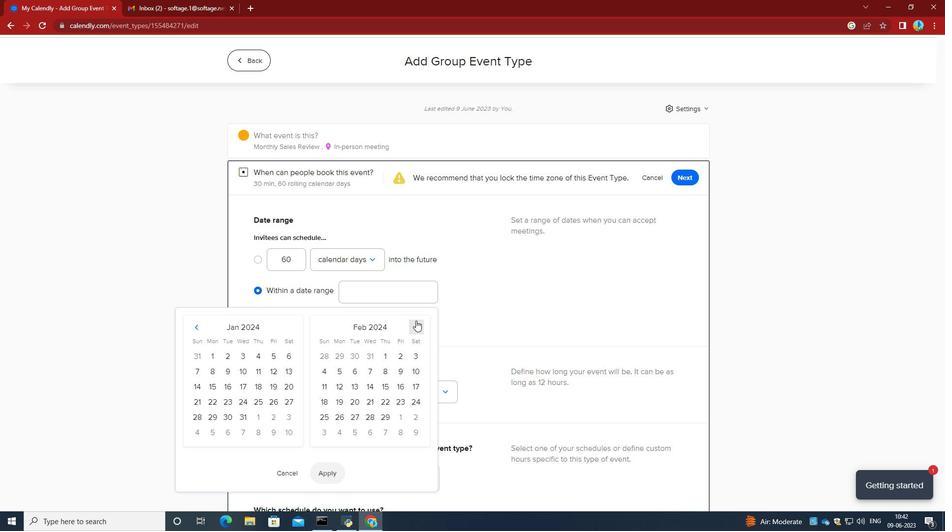 
Action: Mouse moved to (413, 330)
Screenshot: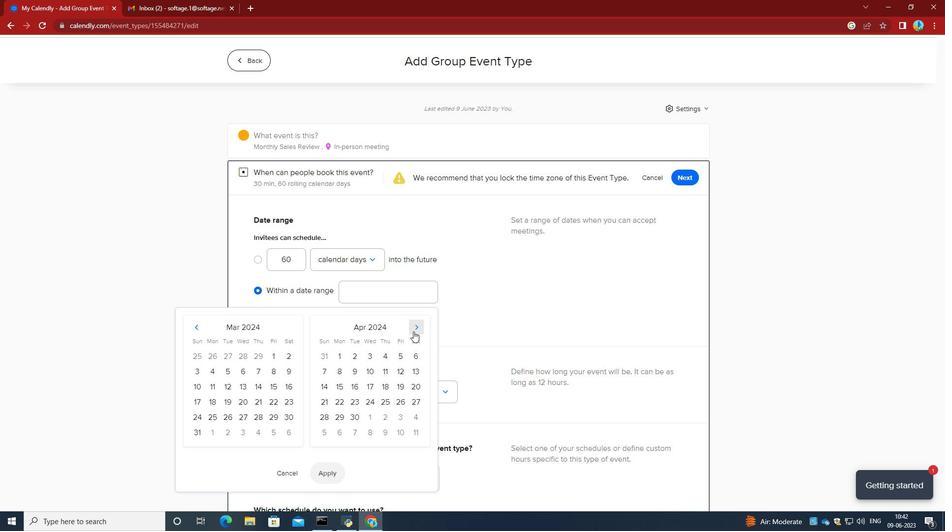 
Action: Mouse pressed left at (413, 330)
Screenshot: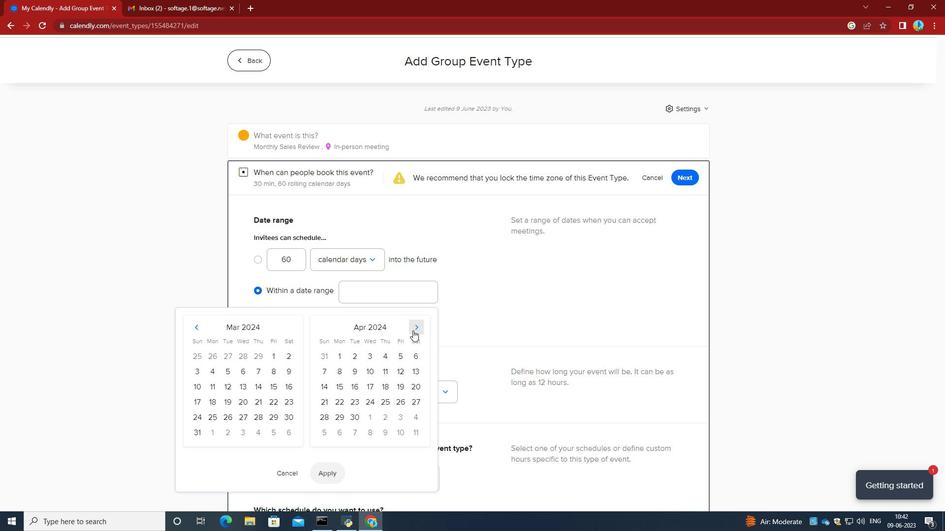 
Action: Mouse moved to (339, 417)
Screenshot: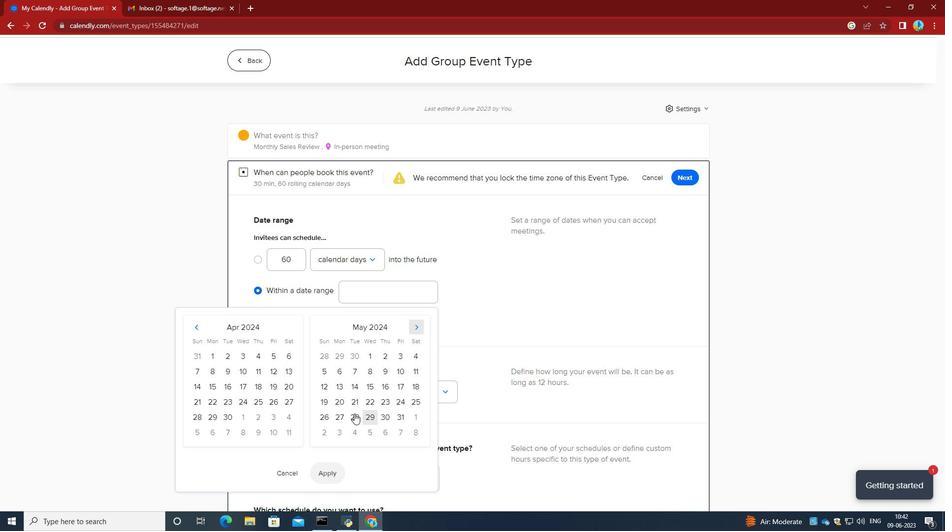 
Action: Mouse pressed left at (339, 417)
Screenshot: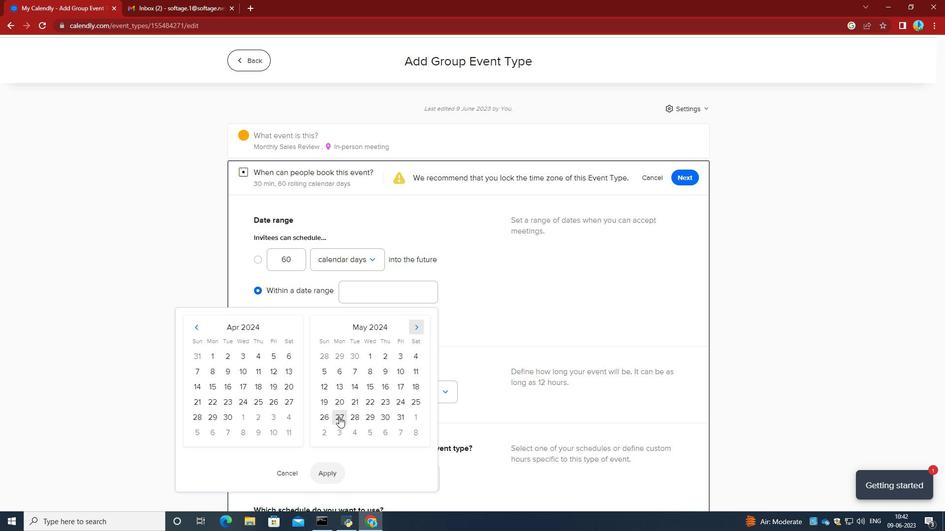 
Action: Mouse moved to (368, 415)
Screenshot: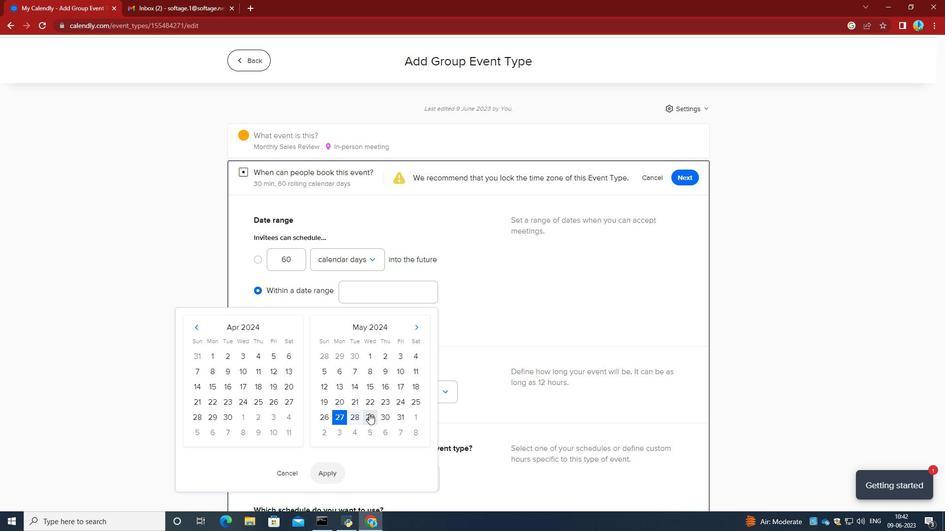 
Action: Mouse pressed left at (368, 415)
Screenshot: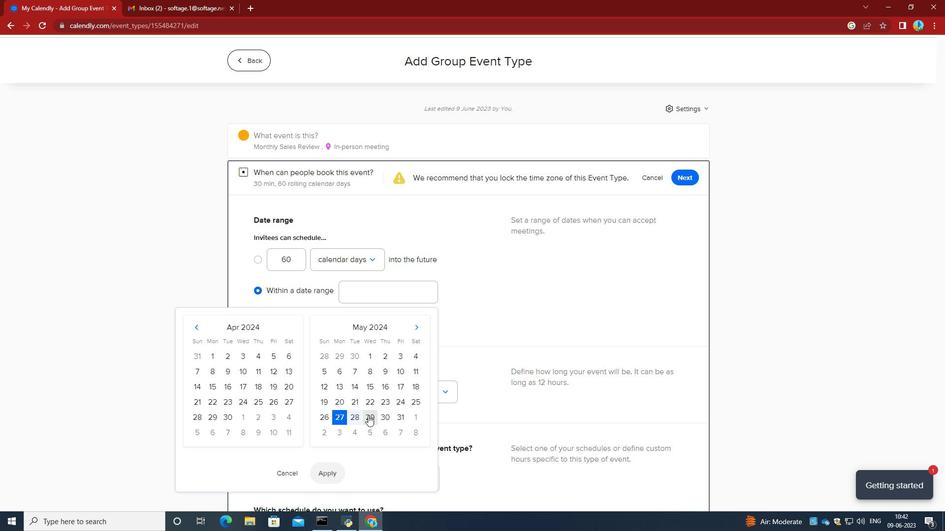 
Action: Mouse moved to (336, 473)
Screenshot: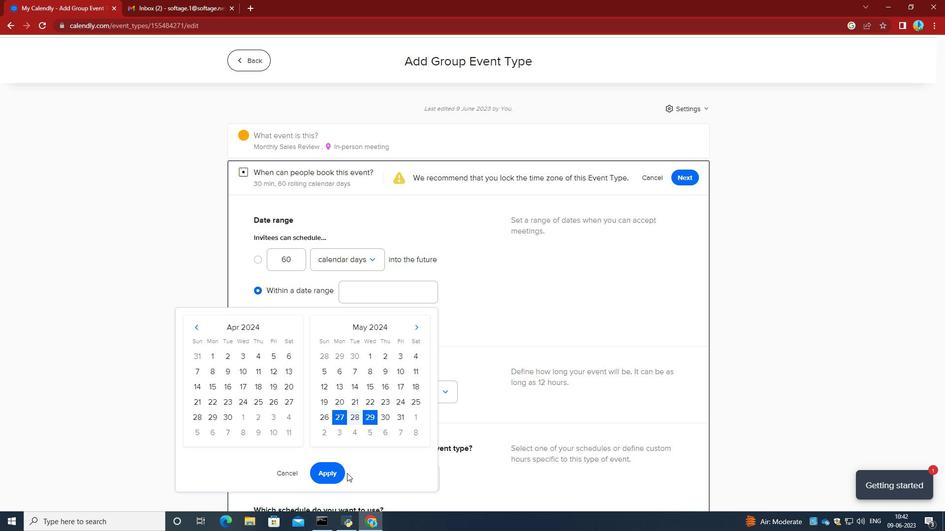 
Action: Mouse pressed left at (336, 473)
Screenshot: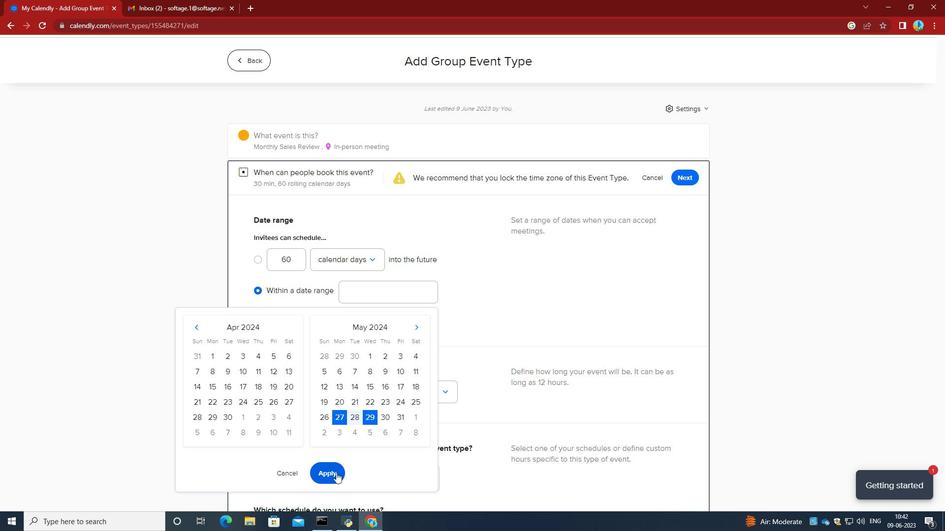 
Action: Mouse moved to (451, 415)
Screenshot: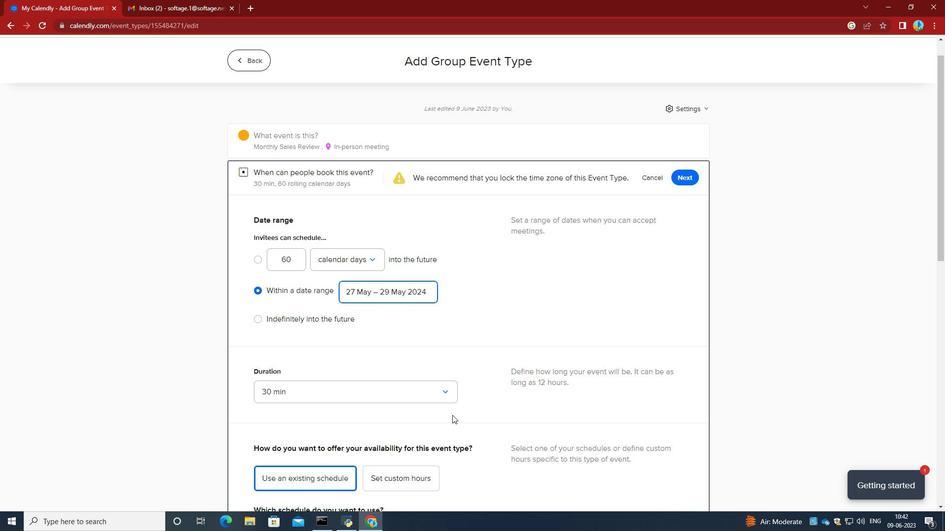 
Action: Mouse scrolled (451, 415) with delta (0, 0)
Screenshot: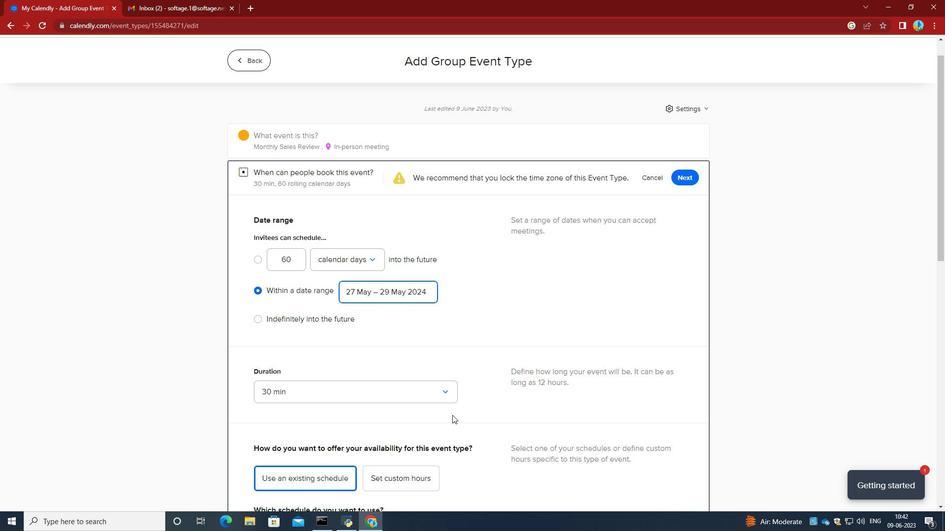 
Action: Mouse scrolled (451, 415) with delta (0, 0)
Screenshot: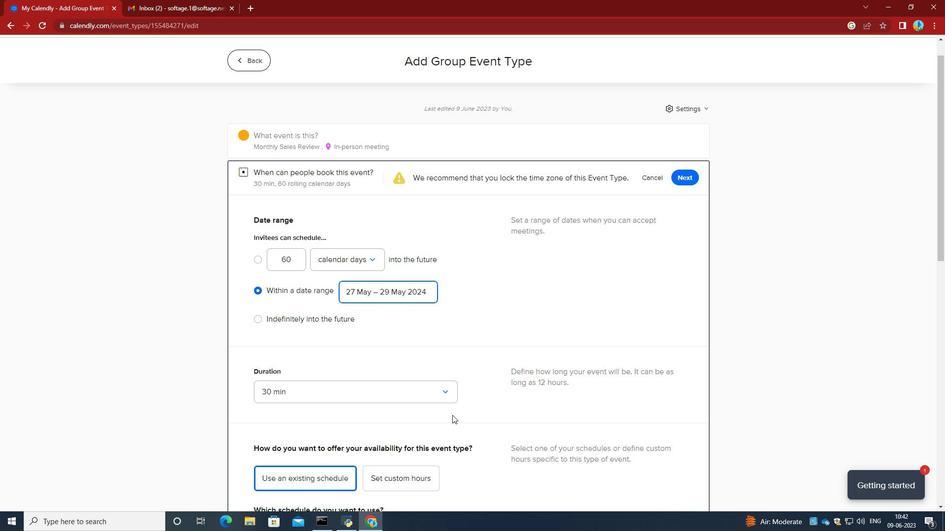 
Action: Mouse scrolled (451, 415) with delta (0, 0)
Screenshot: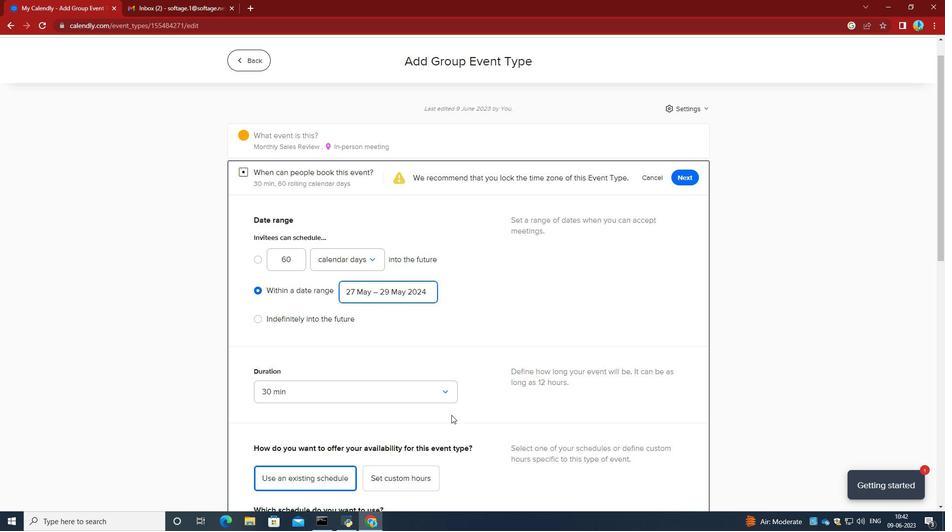 
Action: Mouse scrolled (451, 415) with delta (0, 0)
Screenshot: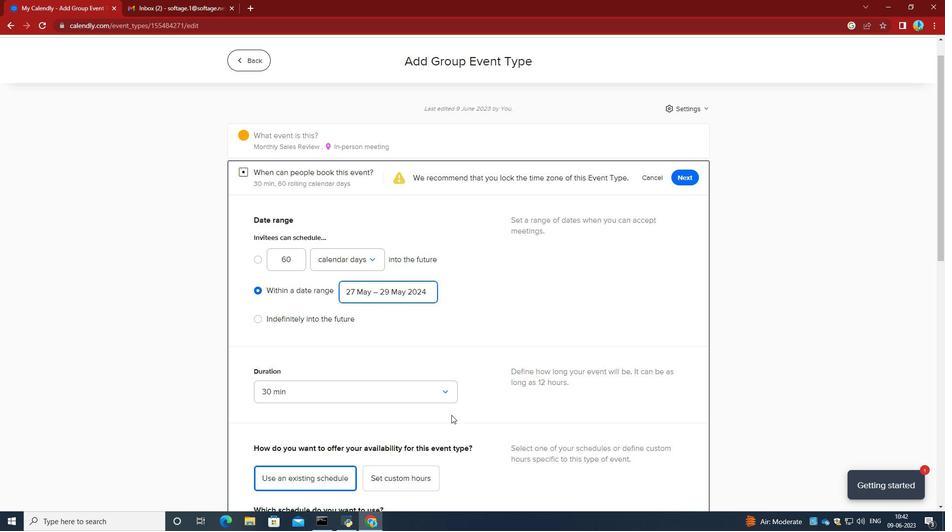 
Action: Mouse moved to (451, 415)
Screenshot: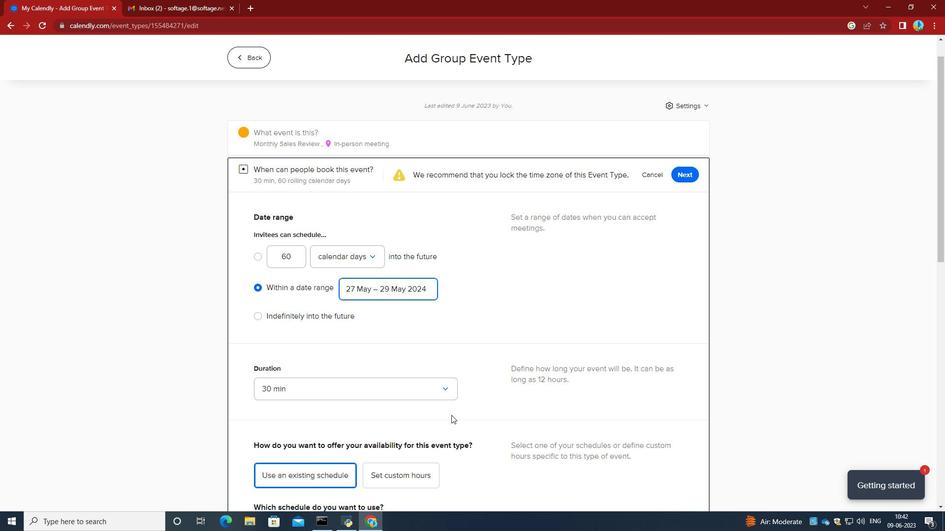 
Action: Mouse scrolled (451, 414) with delta (0, 0)
Screenshot: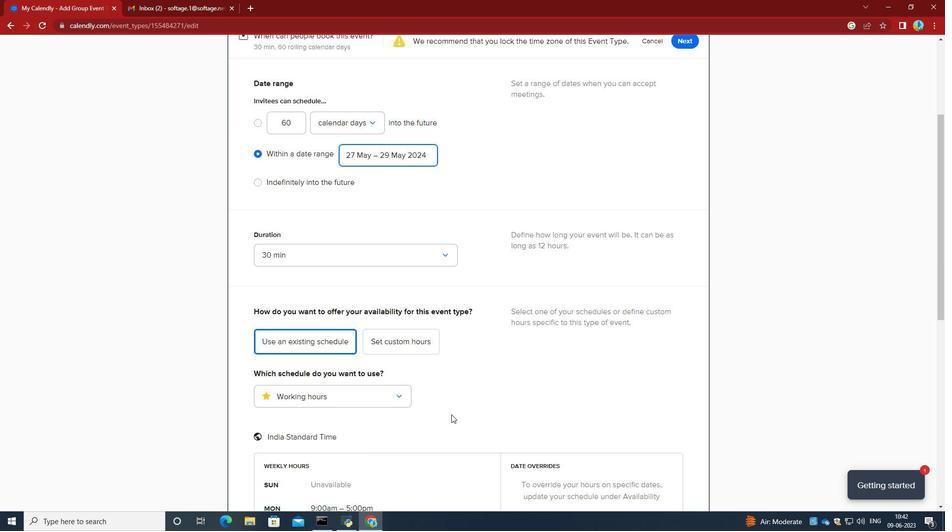 
Action: Mouse scrolled (451, 414) with delta (0, 0)
Screenshot: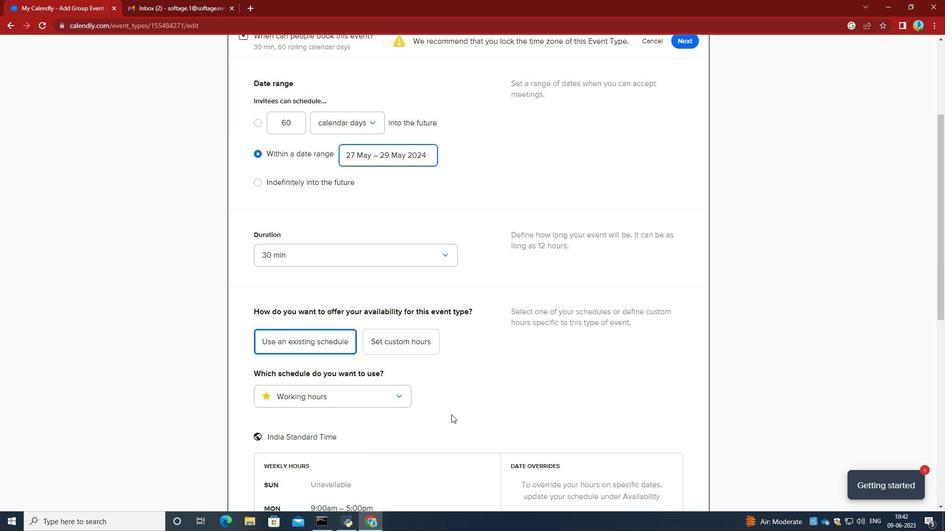 
Action: Mouse scrolled (451, 414) with delta (0, 0)
Screenshot: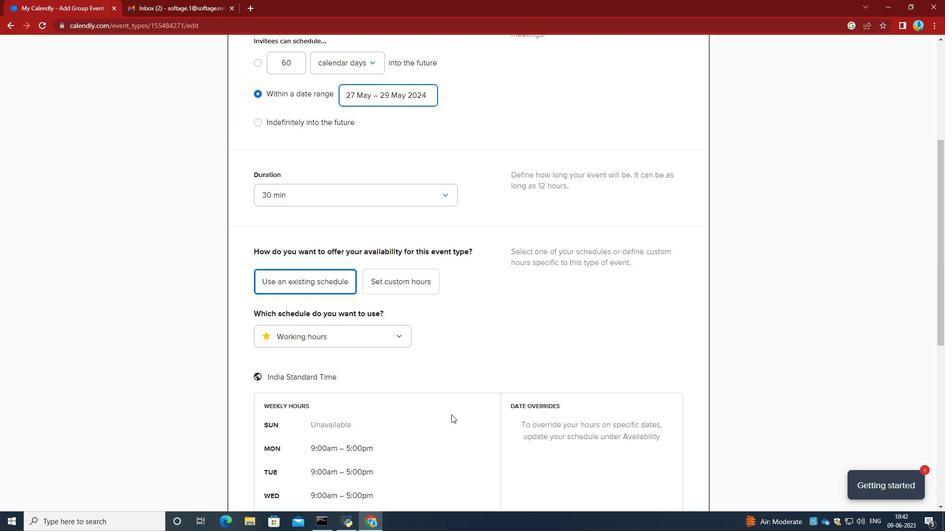 
Action: Mouse scrolled (451, 414) with delta (0, 0)
Screenshot: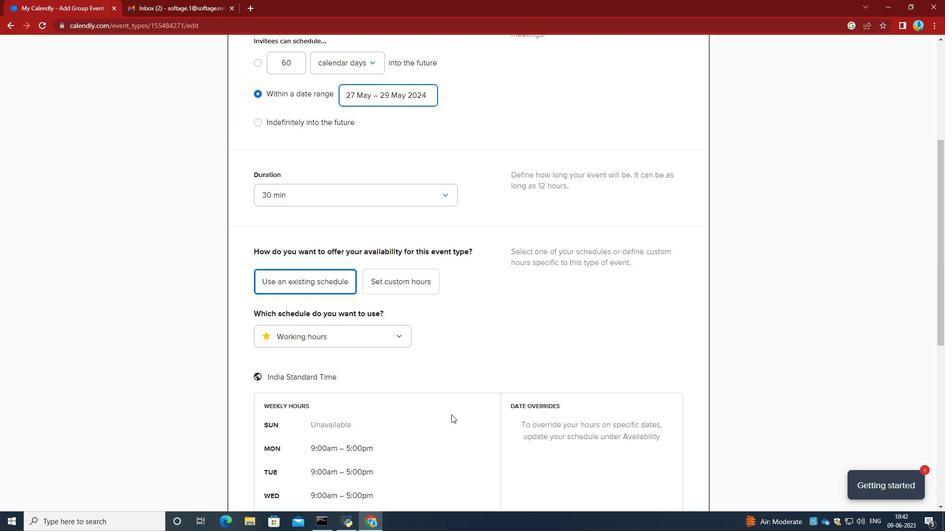 
Action: Mouse moved to (452, 421)
Screenshot: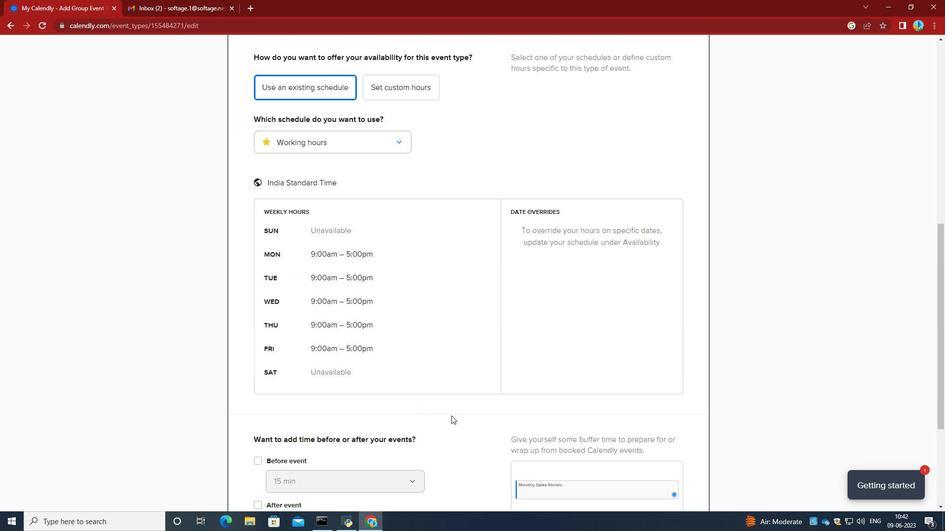 
Action: Mouse scrolled (452, 421) with delta (0, 0)
Screenshot: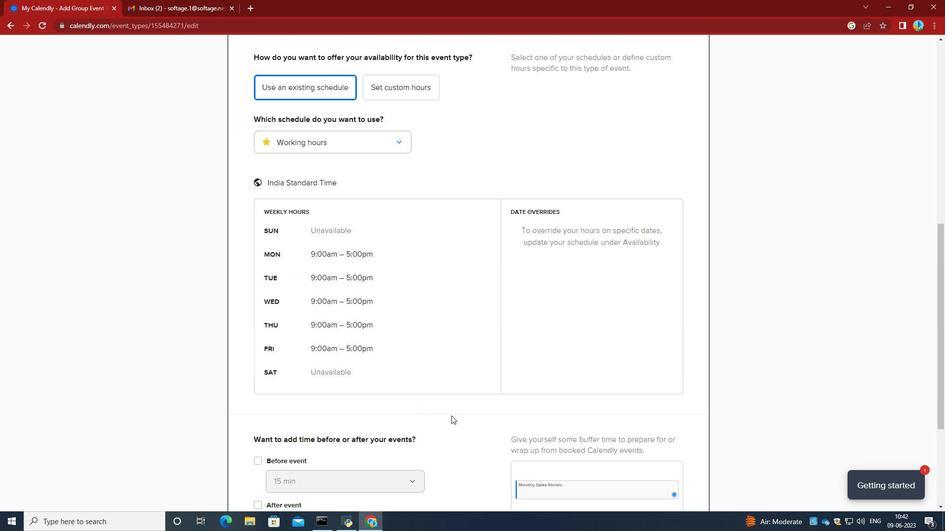 
Action: Mouse moved to (452, 422)
Screenshot: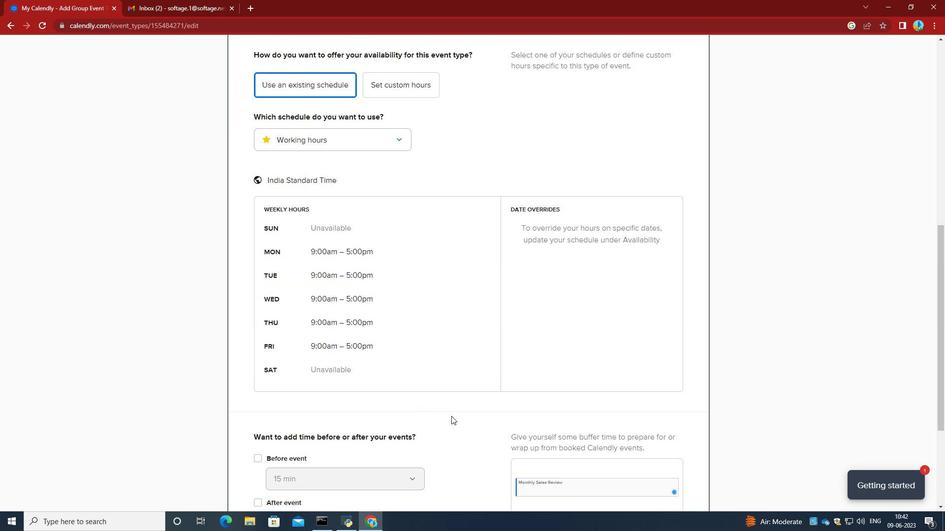 
Action: Mouse scrolled (452, 421) with delta (0, 0)
Screenshot: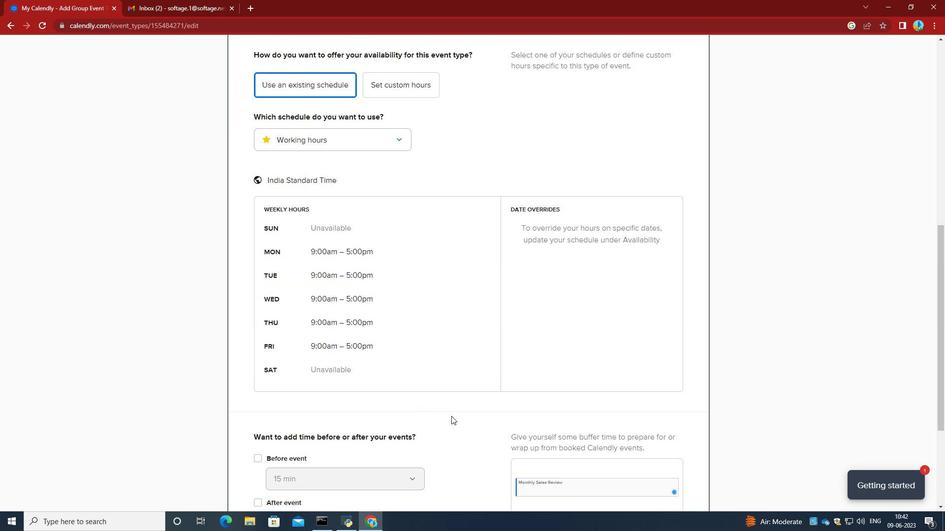 
Action: Mouse scrolled (452, 421) with delta (0, 0)
Screenshot: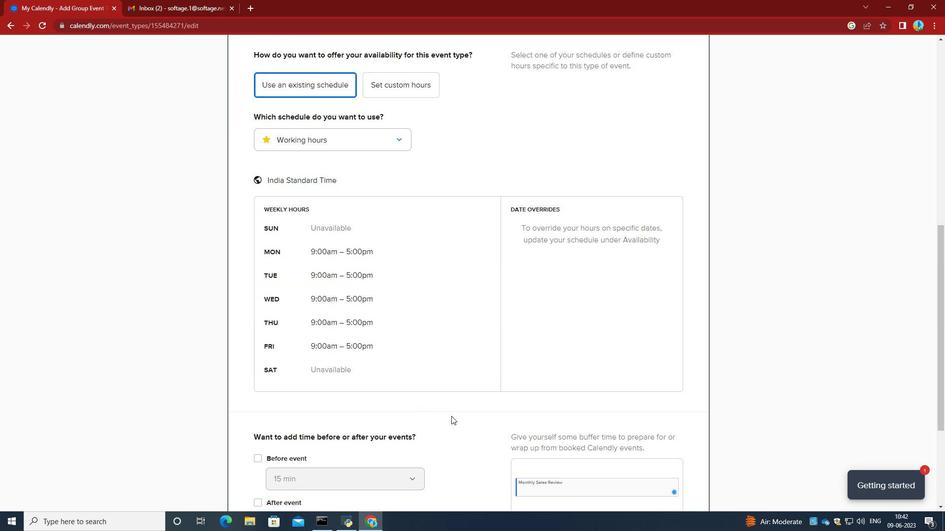 
Action: Mouse scrolled (452, 421) with delta (0, 0)
Screenshot: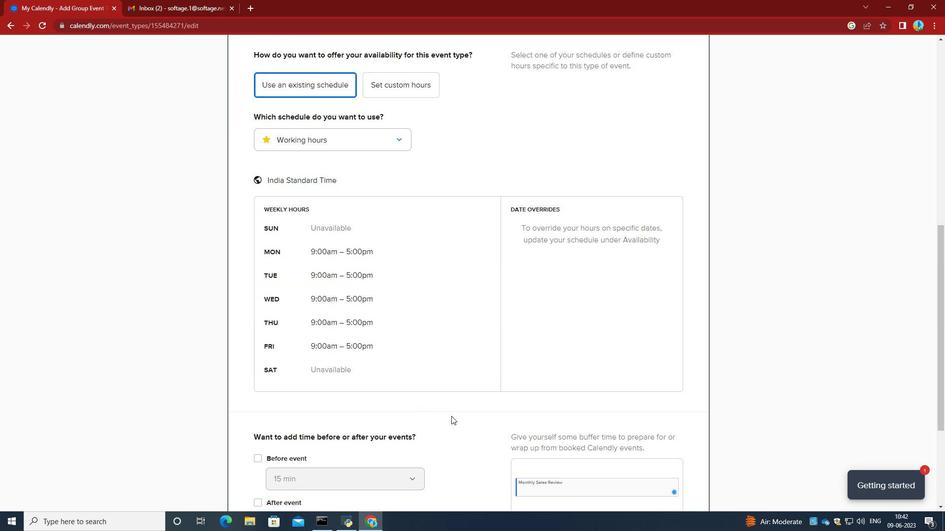 
Action: Mouse scrolled (452, 421) with delta (0, 0)
Screenshot: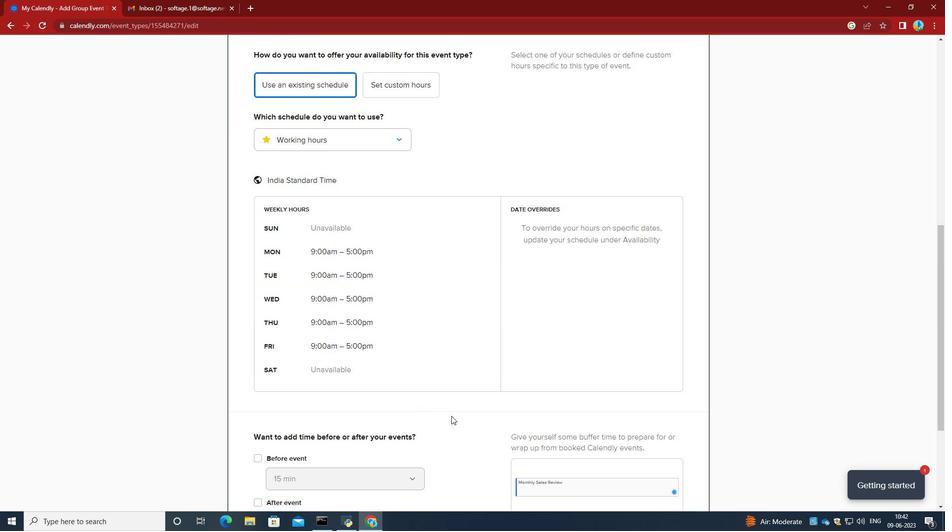 
Action: Mouse moved to (686, 458)
Screenshot: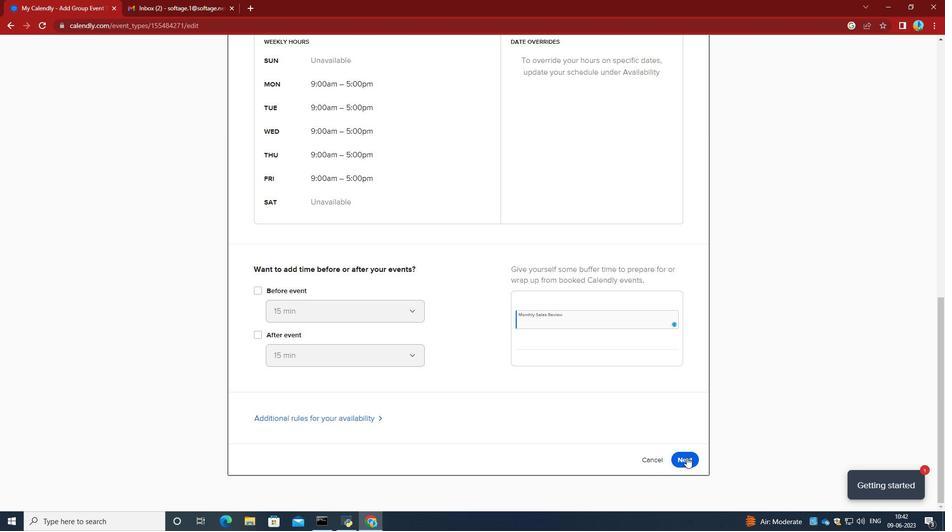 
Action: Mouse pressed left at (686, 458)
Screenshot: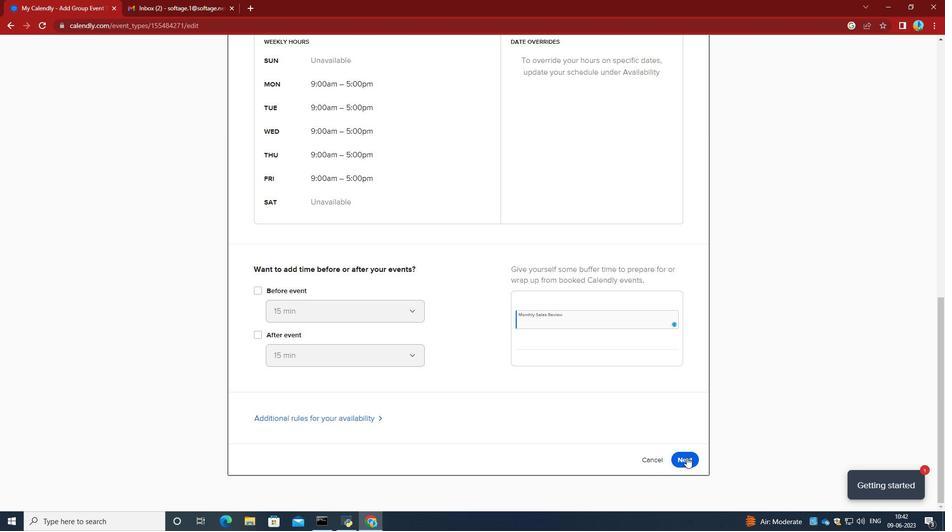 
Action: Mouse moved to (582, 377)
Screenshot: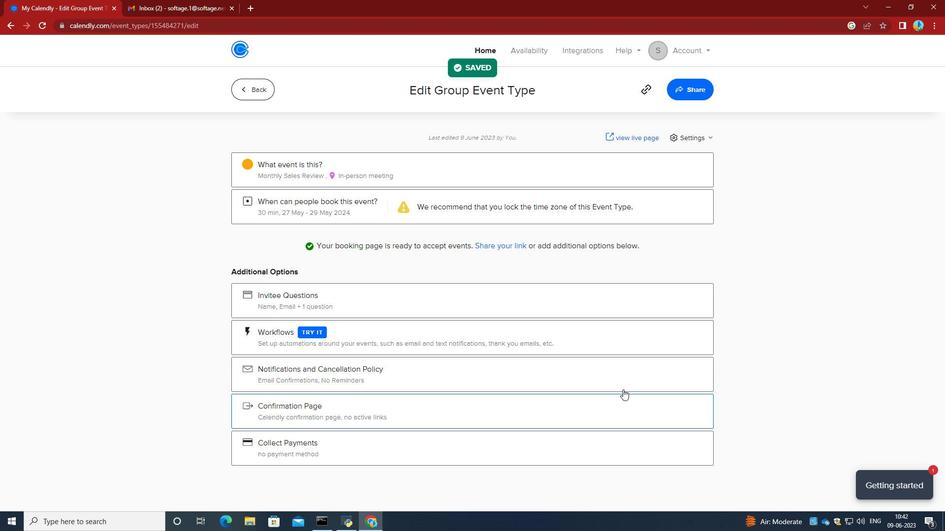 
Action: Mouse scrolled (582, 377) with delta (0, 0)
Screenshot: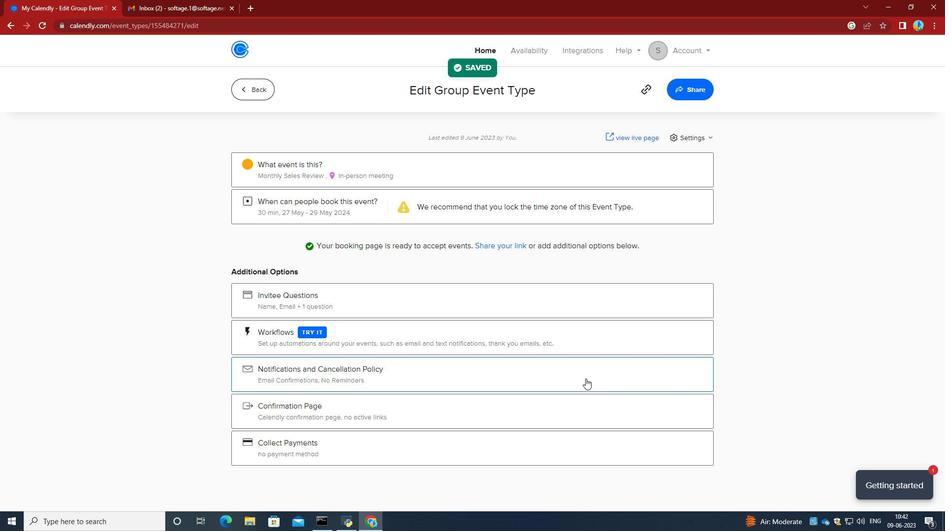 
Action: Mouse scrolled (582, 377) with delta (0, 0)
Screenshot: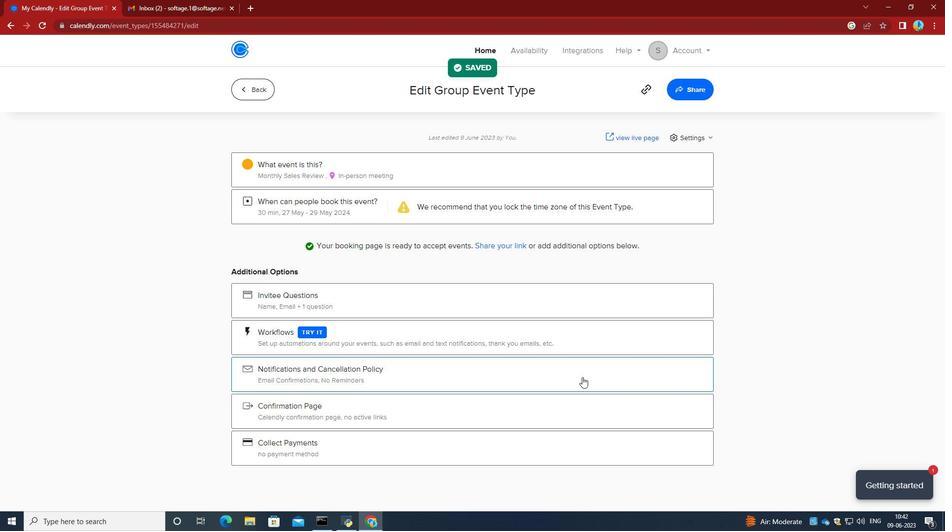 
Action: Mouse scrolled (582, 377) with delta (0, 0)
Screenshot: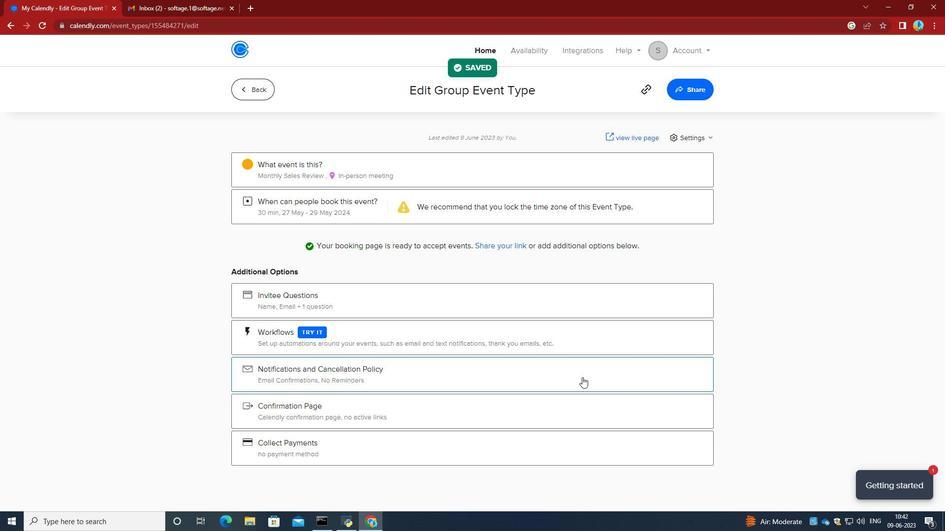 
Action: Mouse scrolled (582, 377) with delta (0, 0)
Screenshot: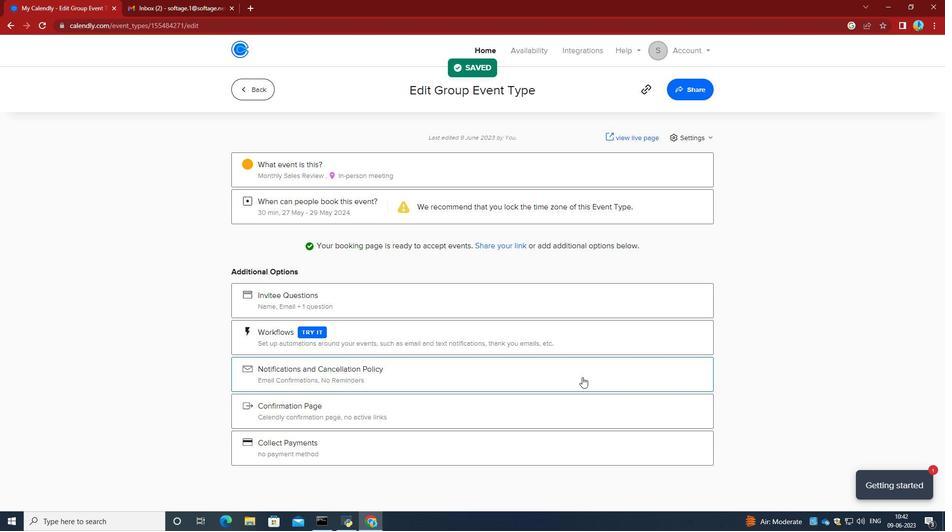 
Action: Mouse moved to (690, 95)
Screenshot: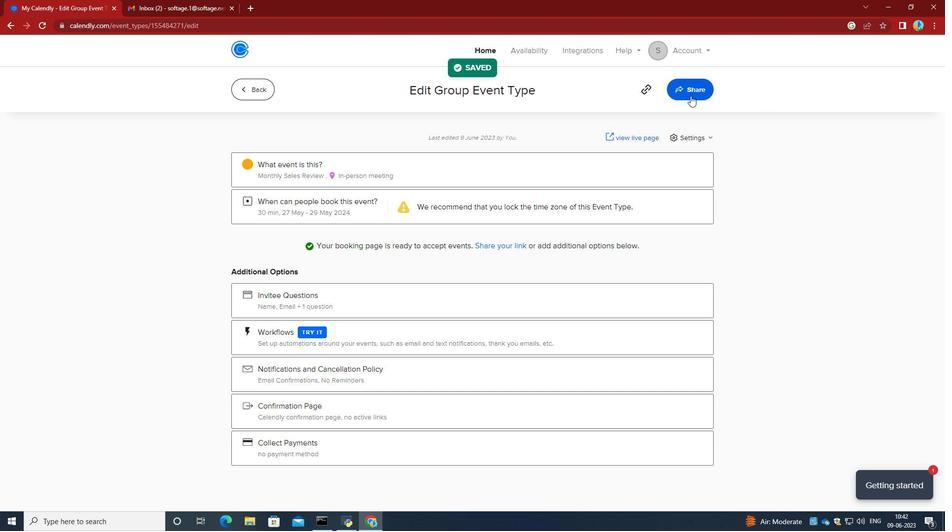 
Action: Mouse pressed left at (690, 95)
Screenshot: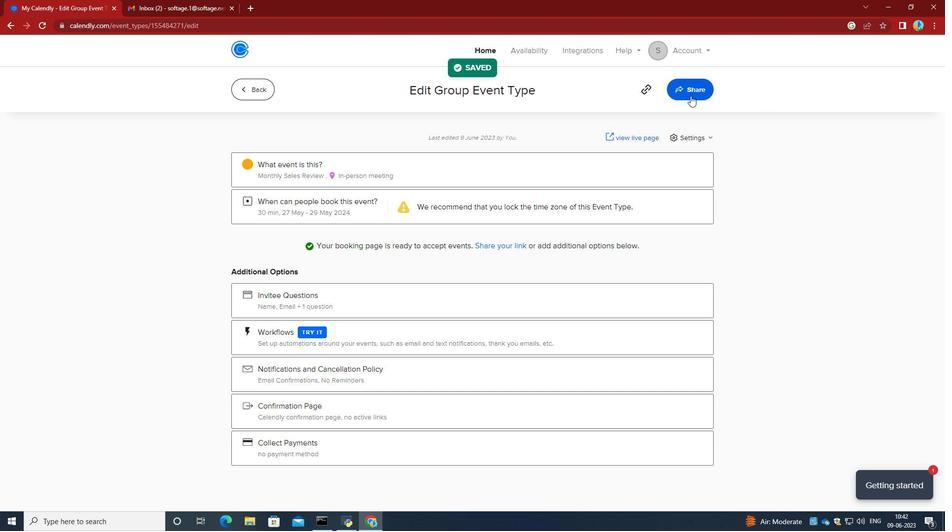 
Action: Mouse moved to (591, 179)
Screenshot: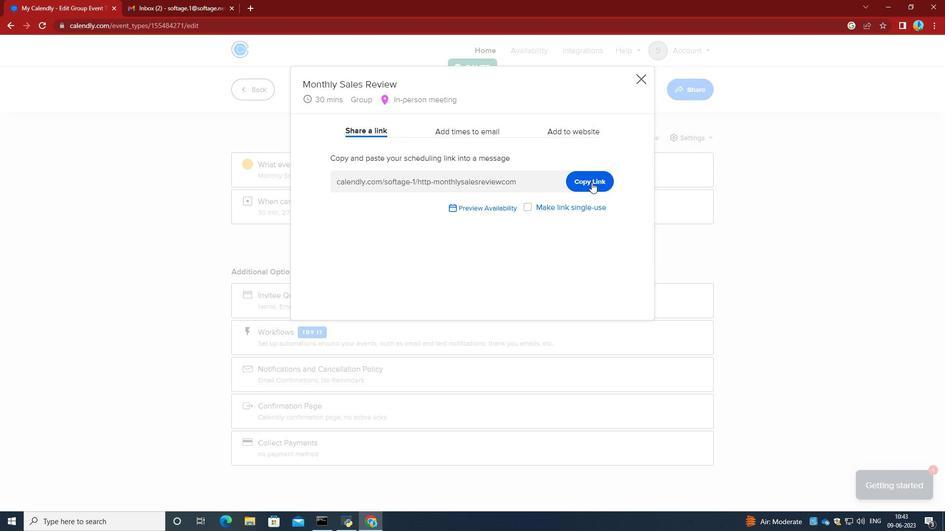 
Action: Mouse pressed left at (591, 179)
Screenshot: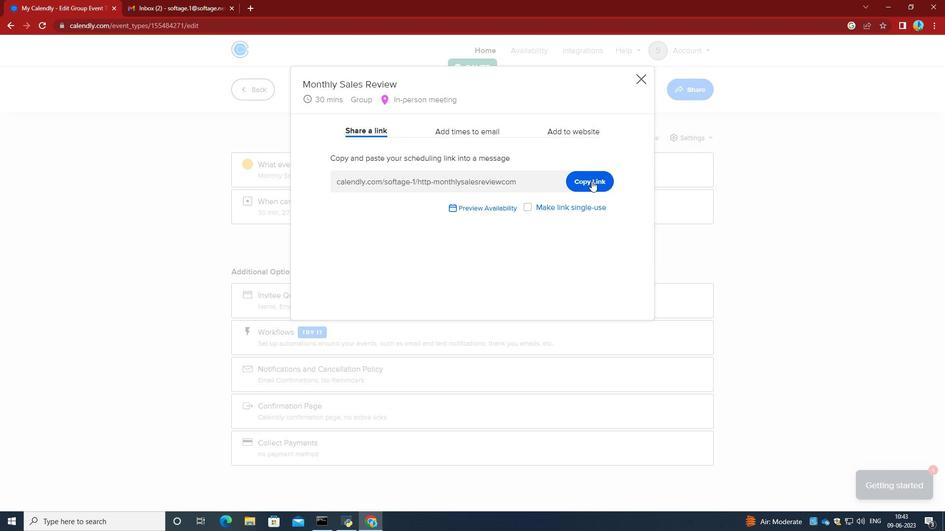 
Action: Mouse moved to (162, 2)
Screenshot: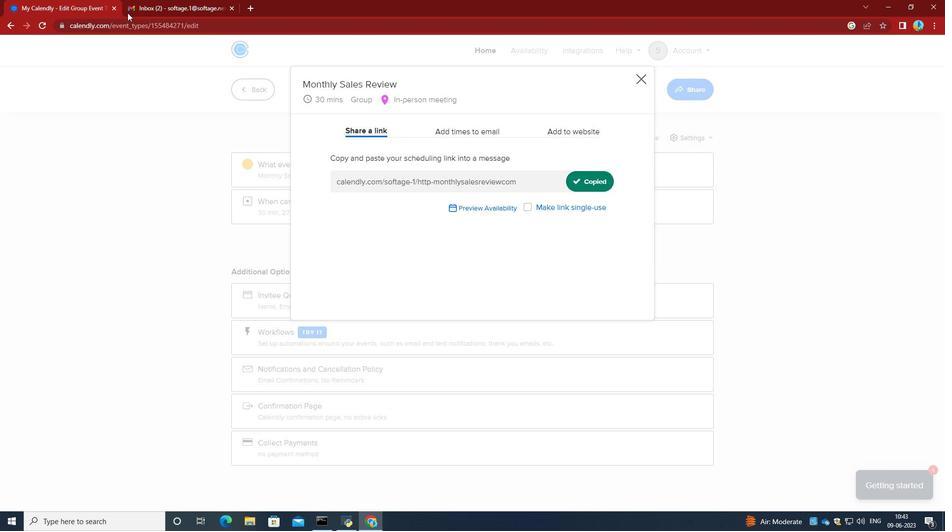 
Action: Mouse pressed left at (162, 2)
Screenshot: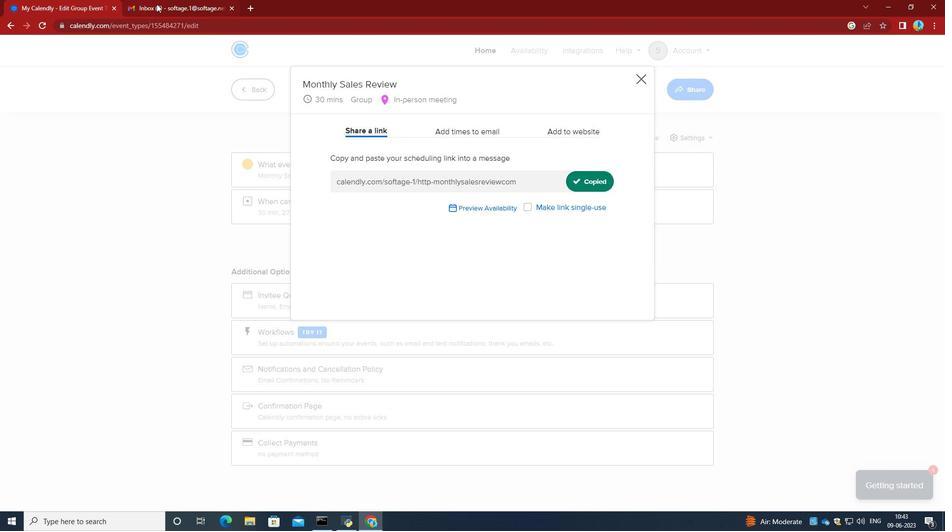 
Action: Mouse moved to (89, 79)
Screenshot: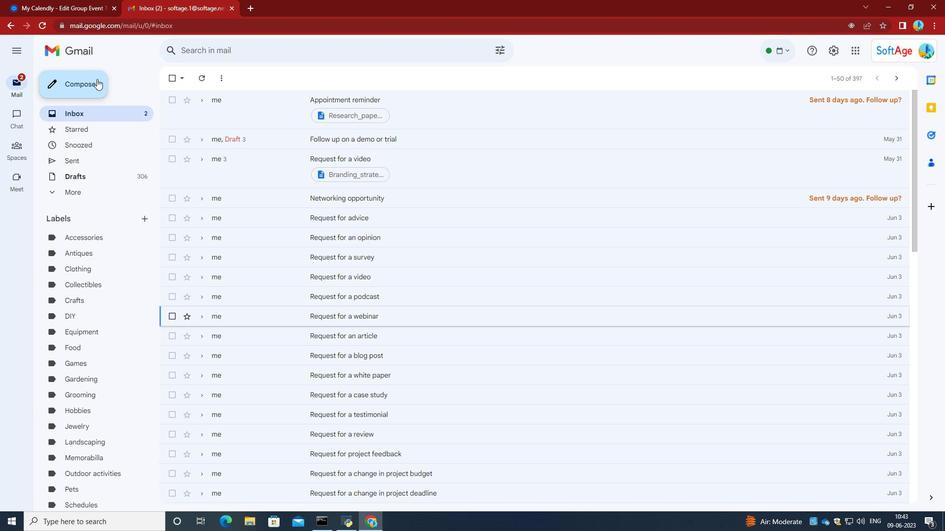 
Action: Mouse pressed left at (89, 79)
Screenshot: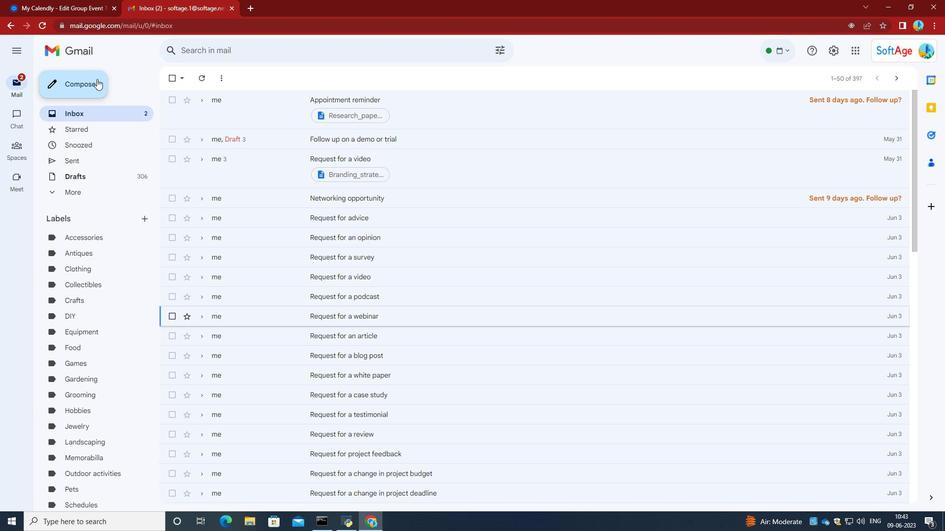 
Action: Mouse moved to (669, 362)
Screenshot: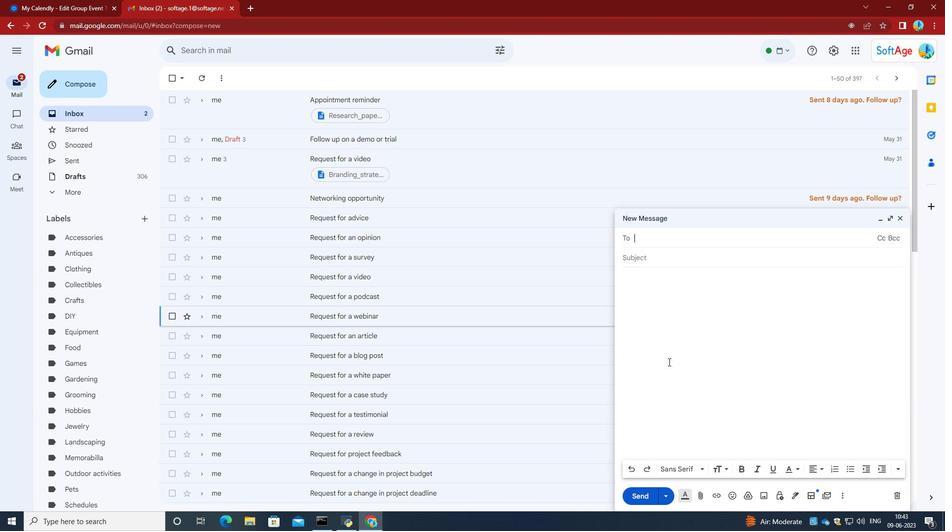 
Action: Mouse pressed left at (669, 362)
Screenshot: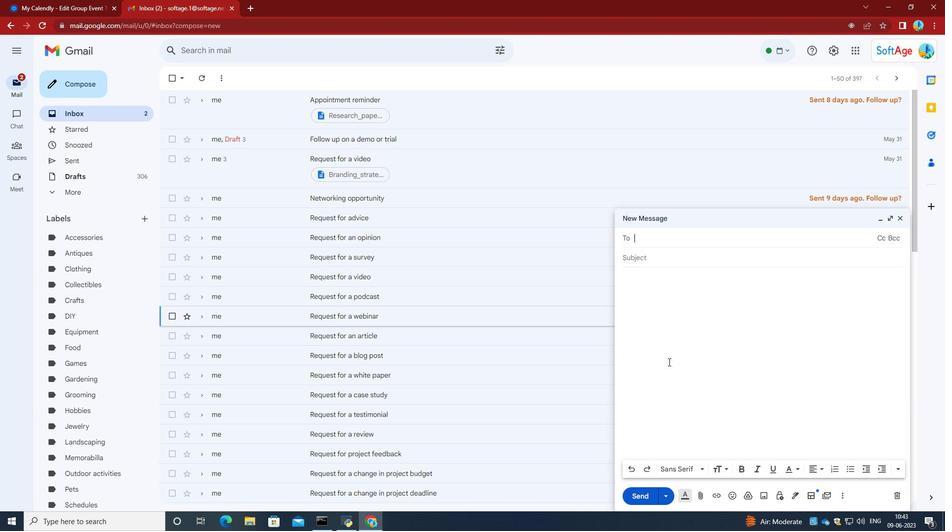 
Action: Mouse moved to (670, 362)
Screenshot: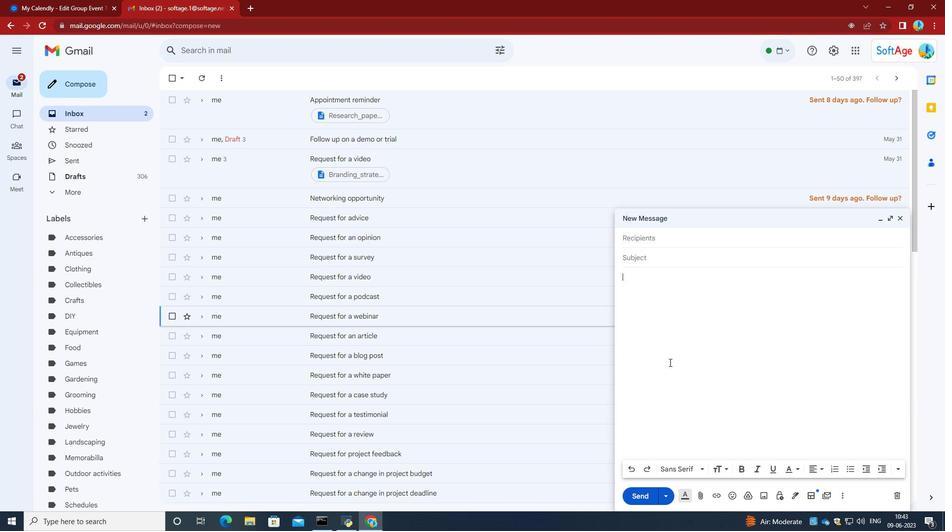 
Action: Key pressed ctrl+V
Screenshot: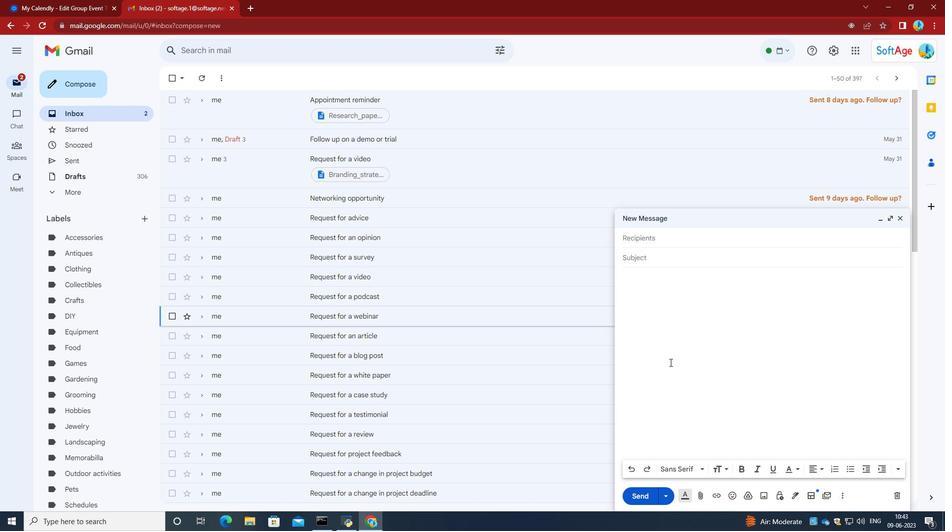 
Action: Mouse moved to (660, 238)
Screenshot: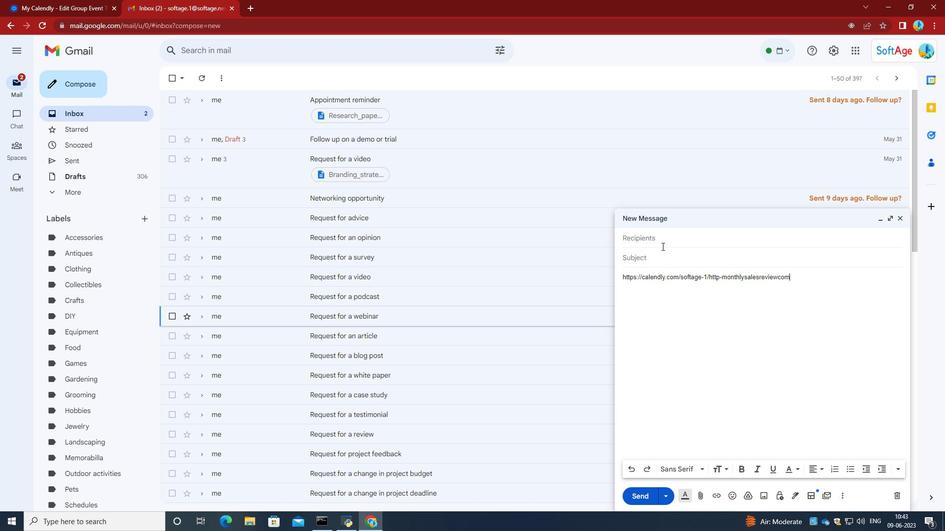 
Action: Mouse pressed left at (660, 238)
Screenshot: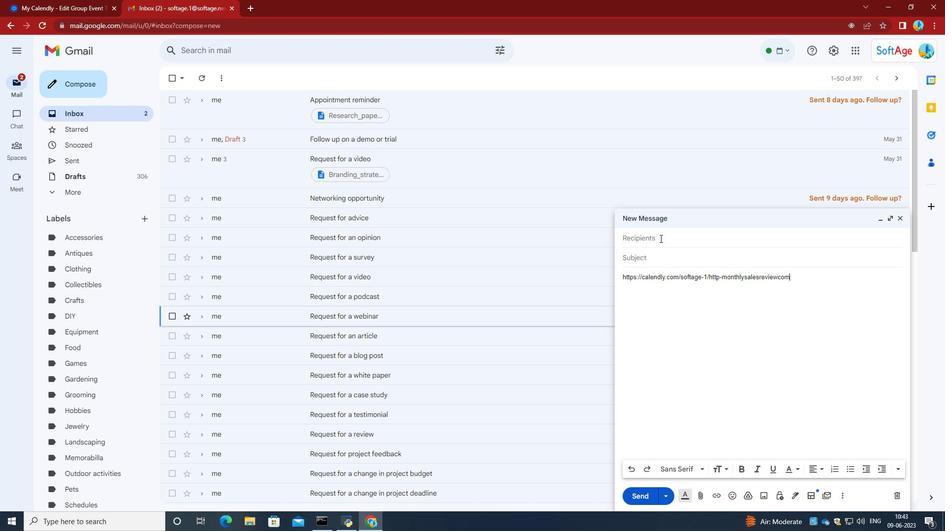 
Action: Key pressed softage.2<Key.shift>@softage.ney<Key.backspace>t<Key.enter>softage
Screenshot: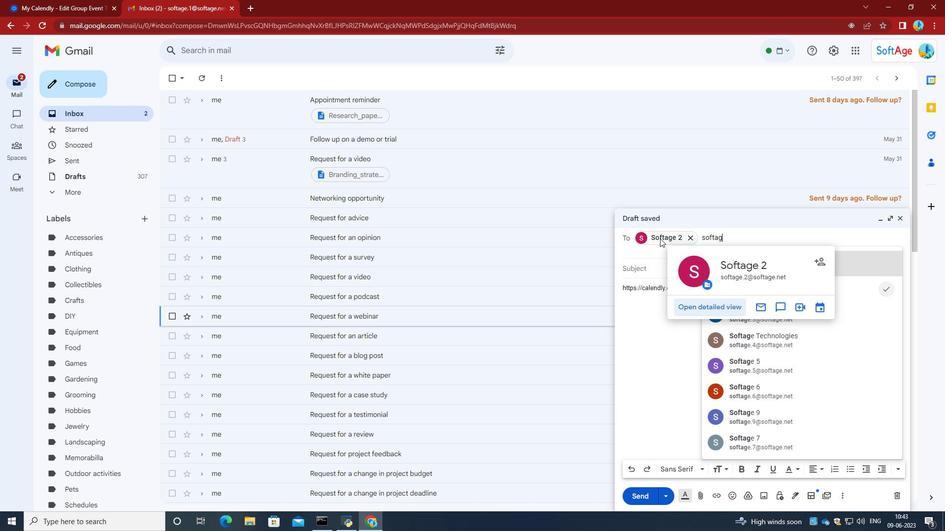 
Action: Mouse moved to (733, 239)
Screenshot: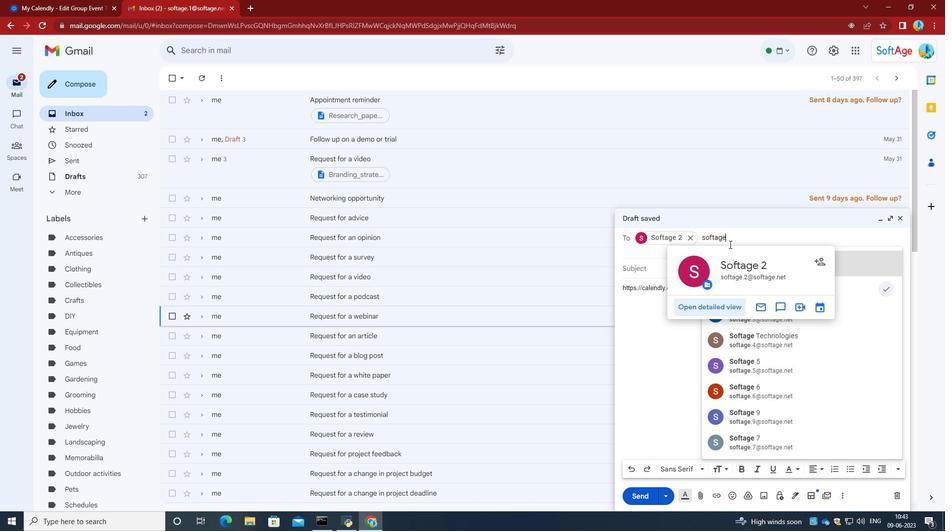 
Action: Mouse pressed left at (733, 239)
Screenshot: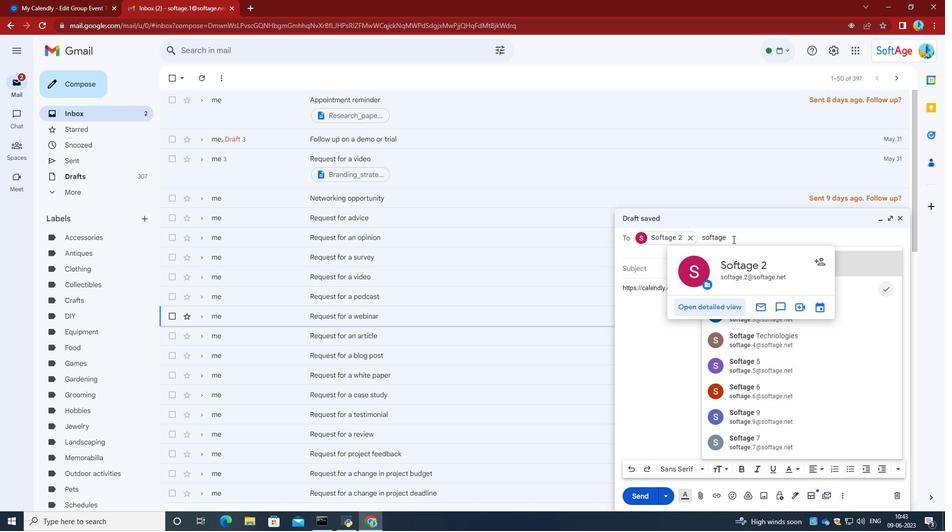 
Action: Key pressed .3<Key.shift>@softage.net<Key.enter>
Screenshot: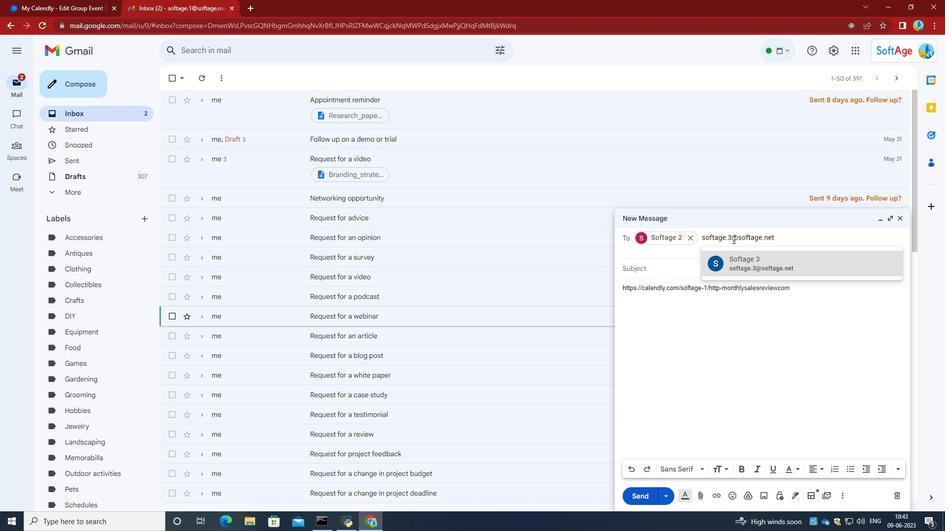 
Action: Mouse moved to (637, 498)
Screenshot: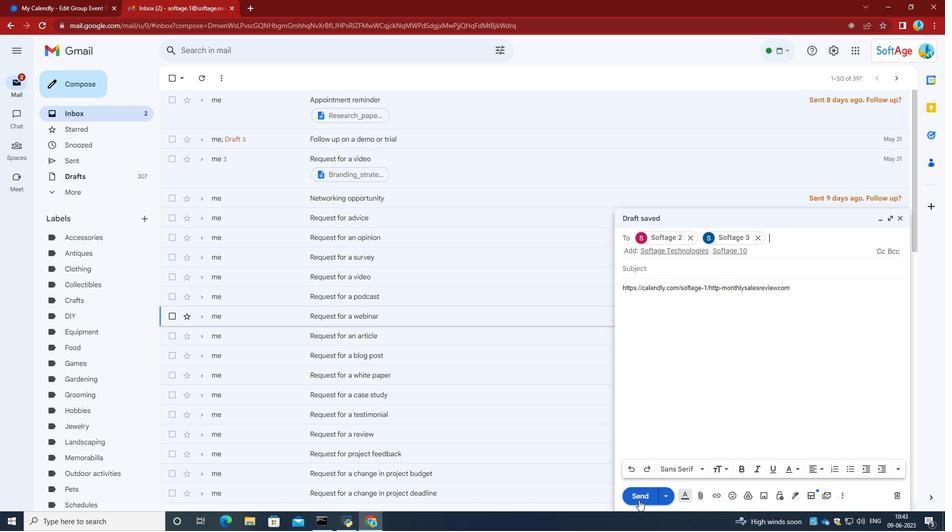 
Action: Mouse pressed left at (637, 498)
Screenshot: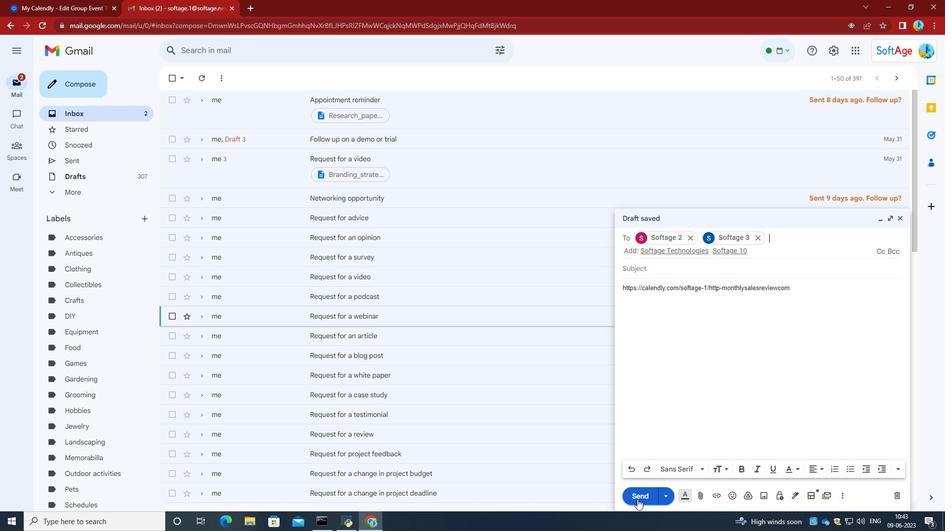 
